 Task: Search one way flight ticket for 3 adults, 3 children in business from Redding: Redding Municipal Airport to Riverton: Central Wyoming Regional Airport (was Riverton Regional) on 5-4-2023. Choice of flights is Southwest. Number of bags: 1 checked bag. Price is upto 94000. Outbound departure time preference is 7:30.
Action: Mouse moved to (343, 258)
Screenshot: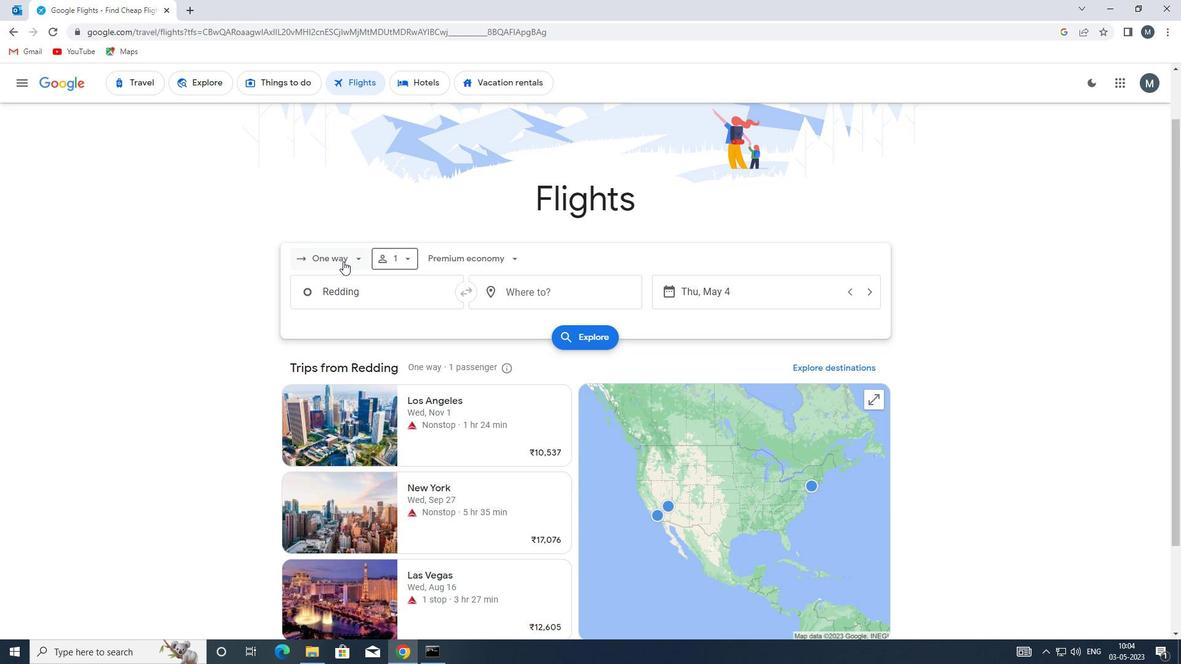 
Action: Mouse pressed left at (343, 258)
Screenshot: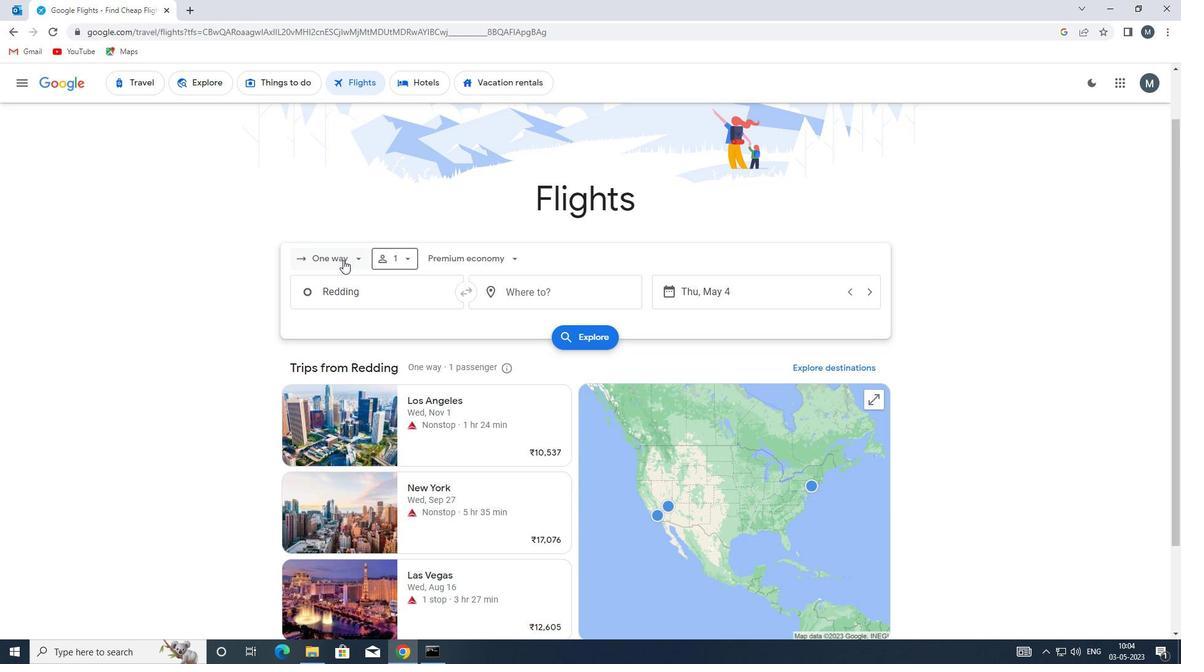 
Action: Mouse moved to (356, 318)
Screenshot: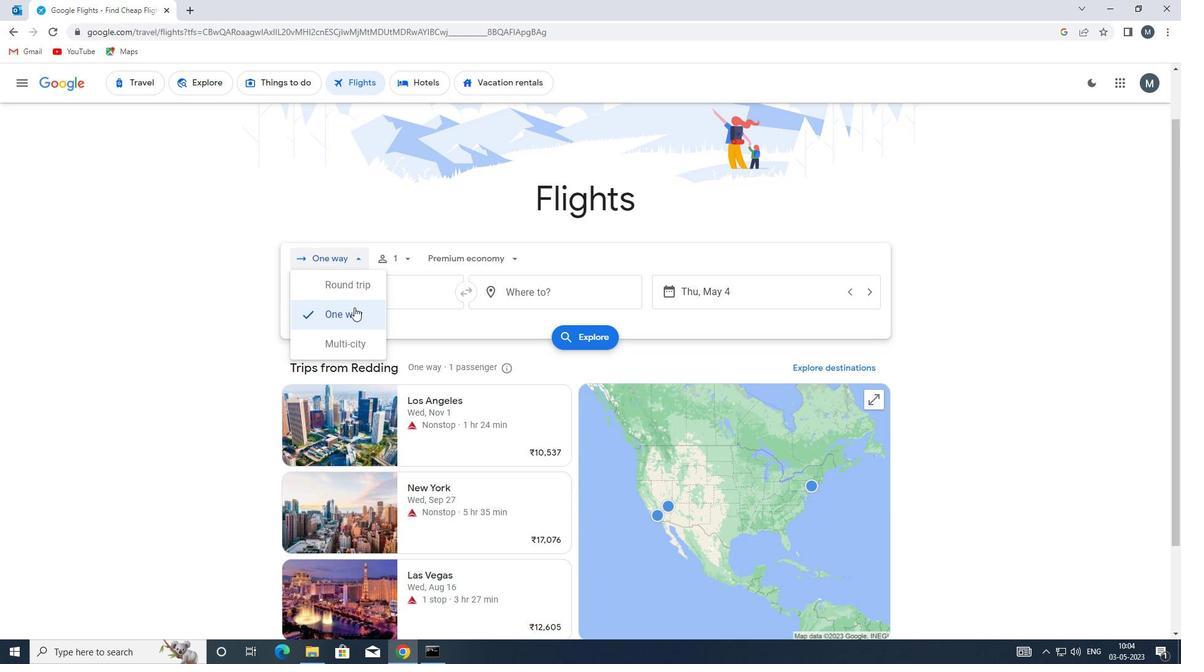 
Action: Mouse pressed left at (356, 318)
Screenshot: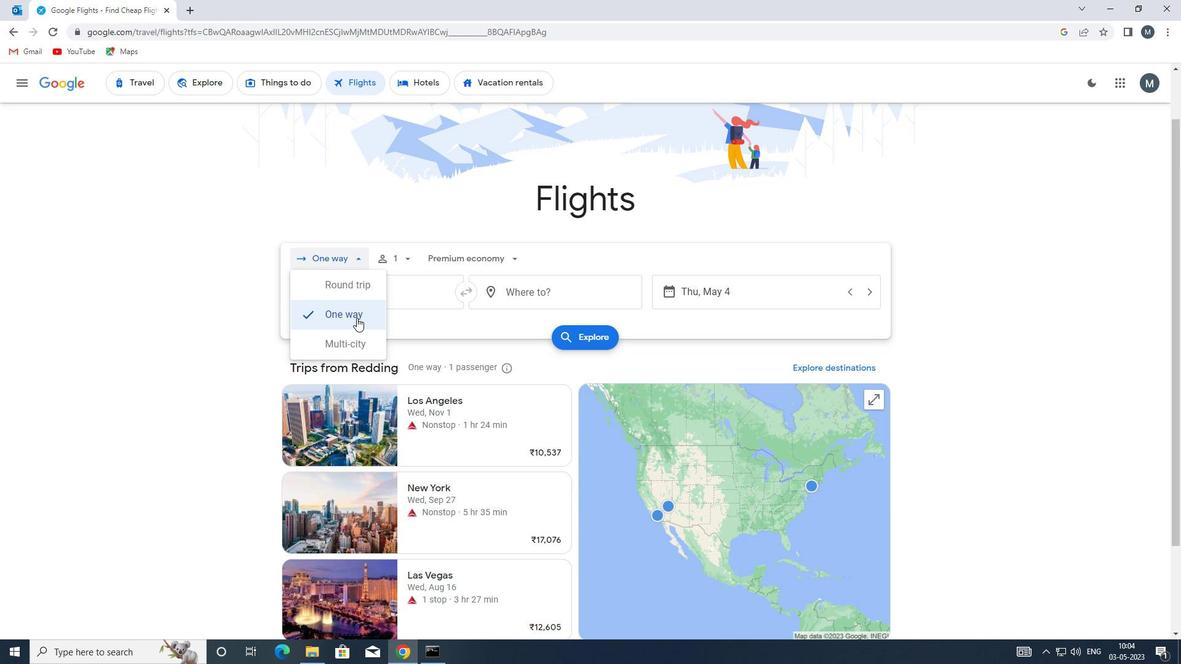
Action: Mouse moved to (414, 254)
Screenshot: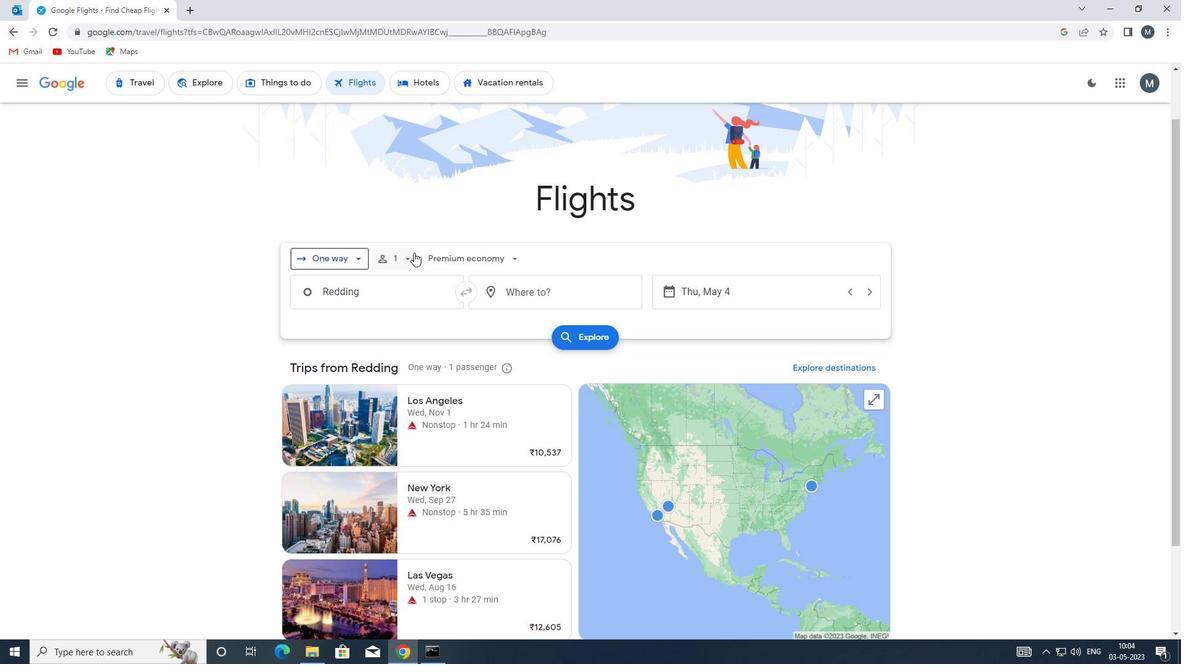 
Action: Mouse pressed left at (414, 254)
Screenshot: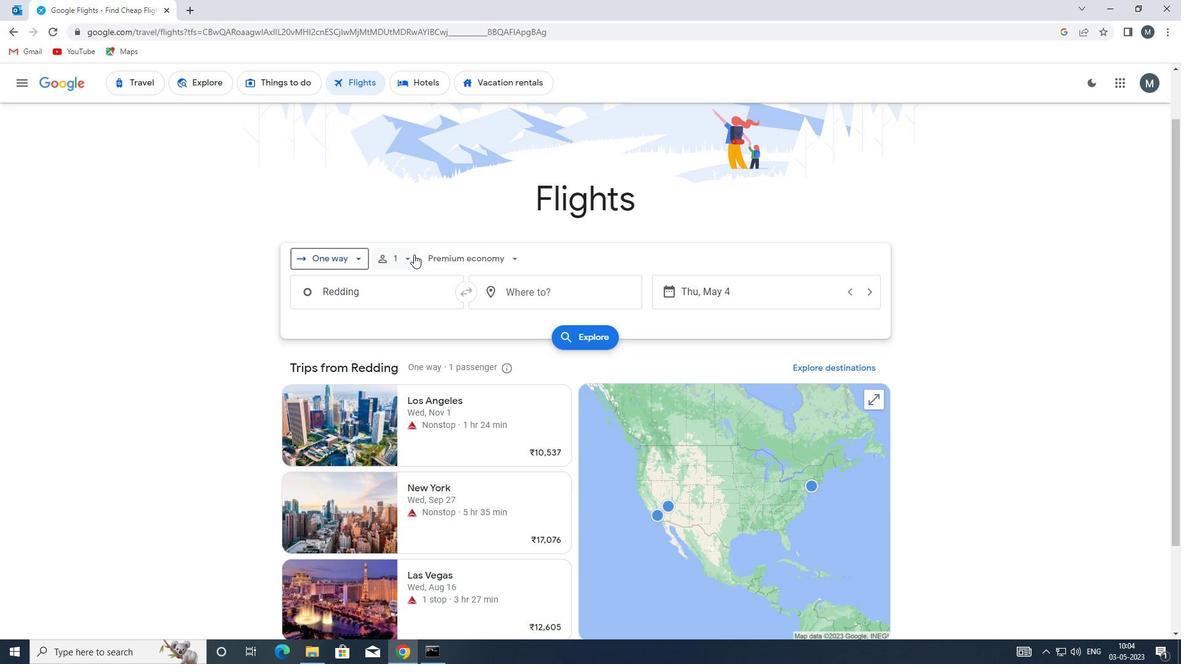 
Action: Mouse moved to (502, 291)
Screenshot: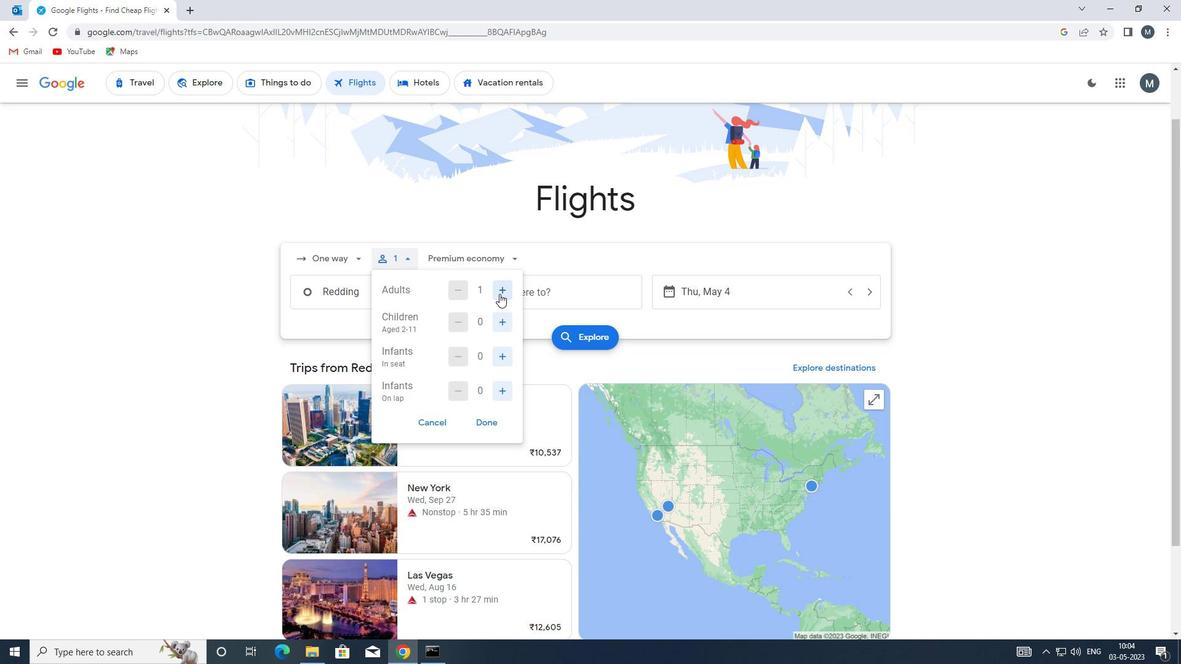 
Action: Mouse pressed left at (502, 291)
Screenshot: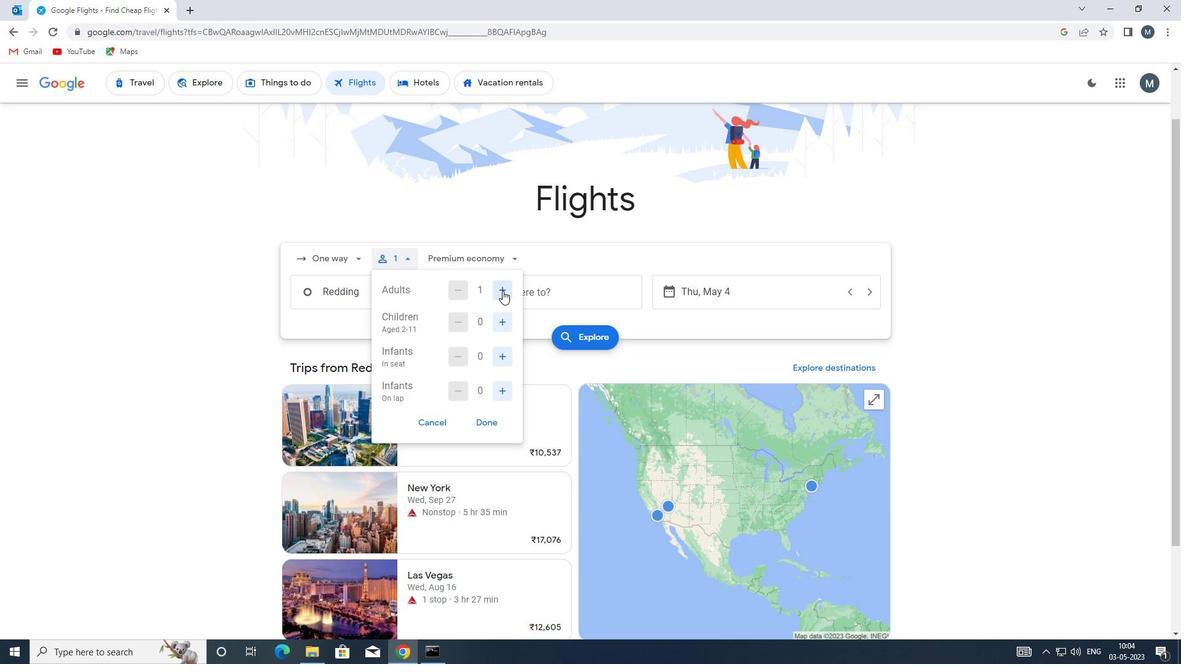 
Action: Mouse pressed left at (502, 291)
Screenshot: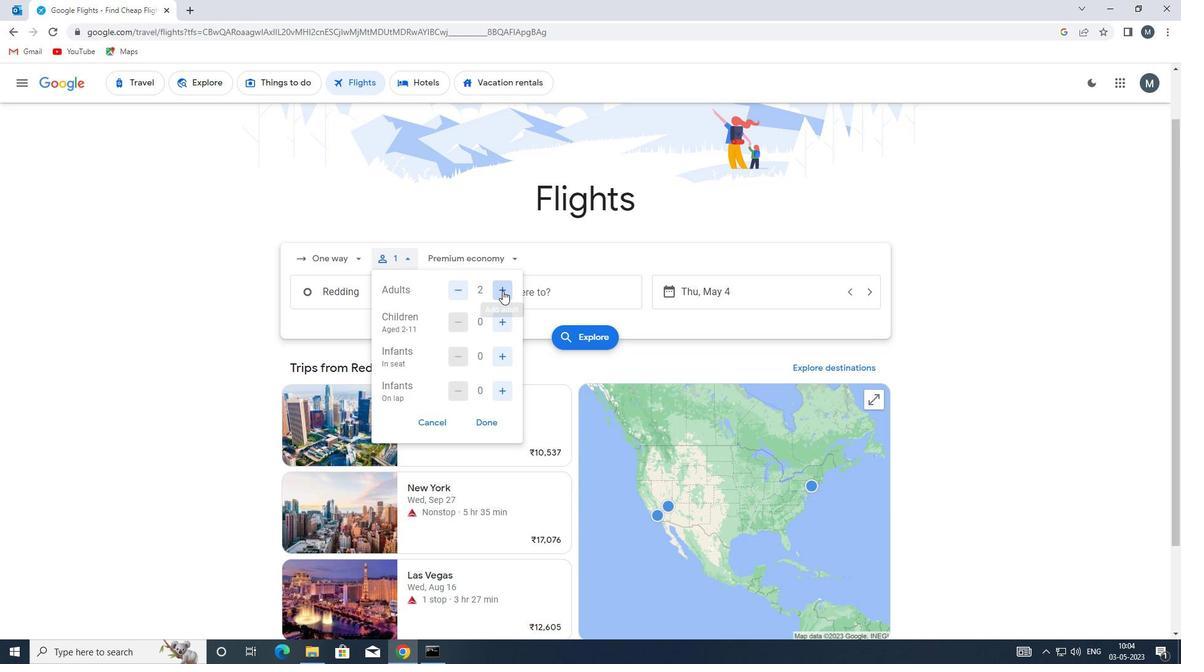 
Action: Mouse moved to (503, 324)
Screenshot: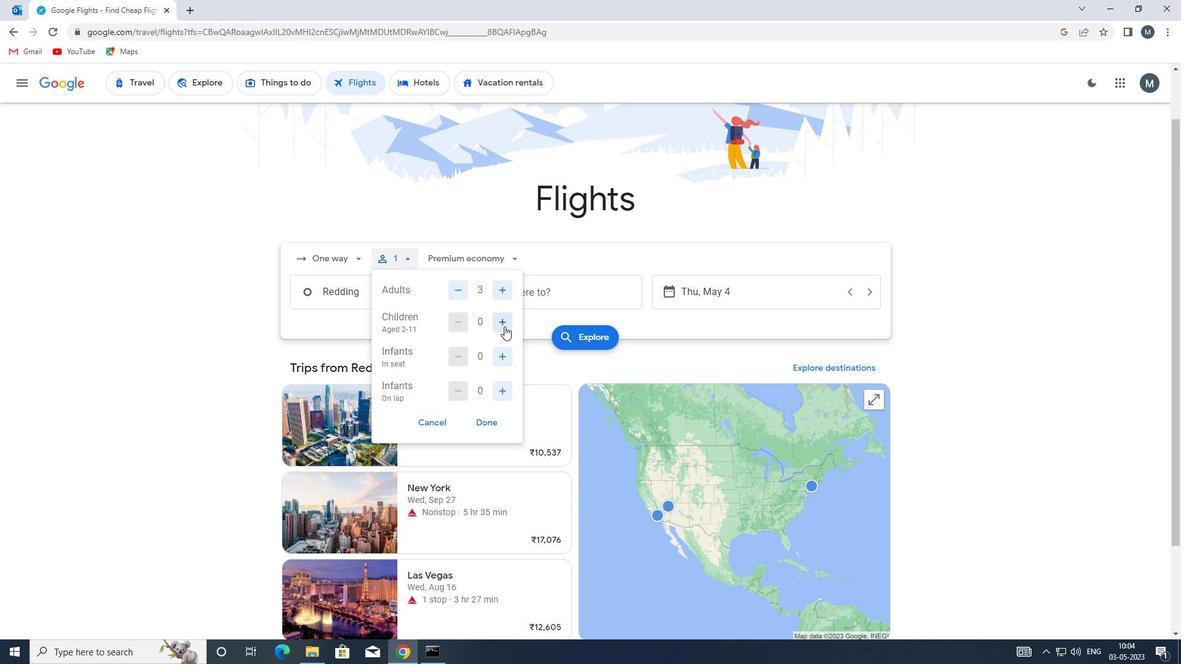 
Action: Mouse pressed left at (503, 324)
Screenshot: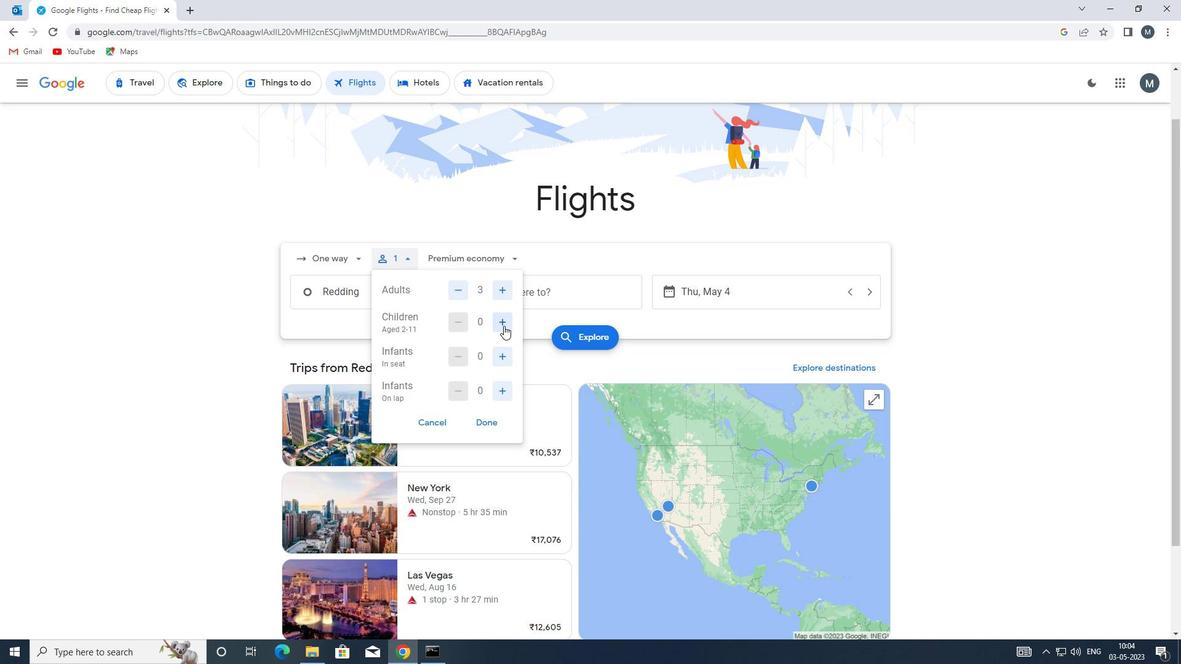 
Action: Mouse pressed left at (503, 324)
Screenshot: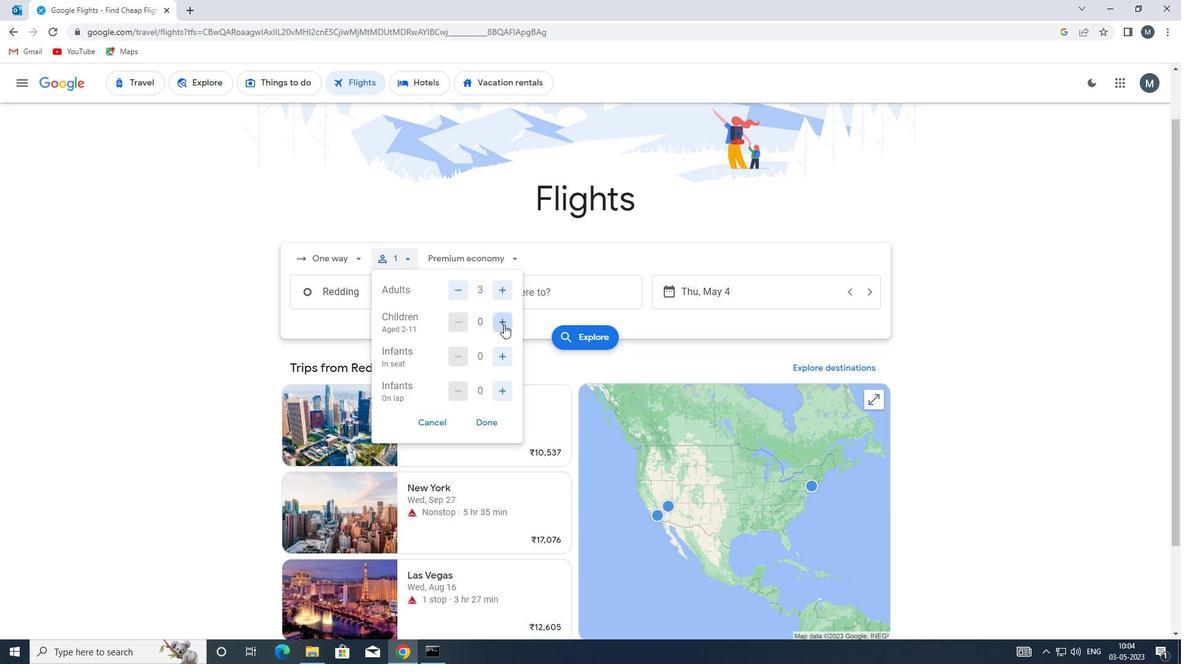 
Action: Mouse pressed left at (503, 324)
Screenshot: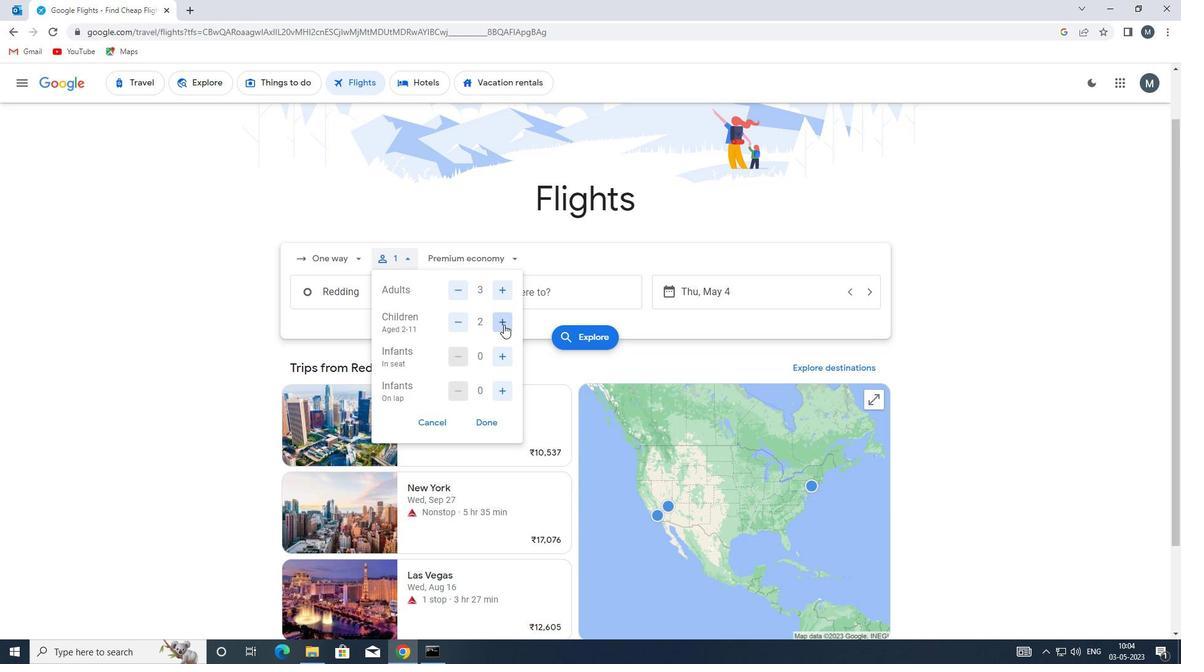 
Action: Mouse moved to (492, 420)
Screenshot: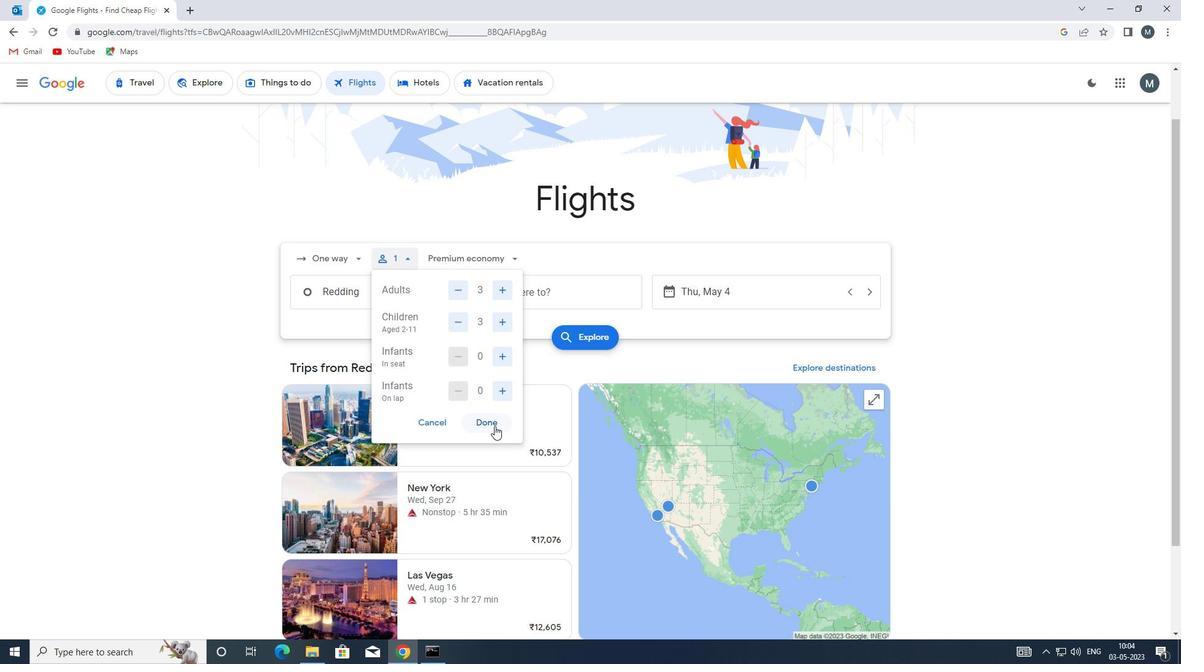 
Action: Mouse pressed left at (492, 420)
Screenshot: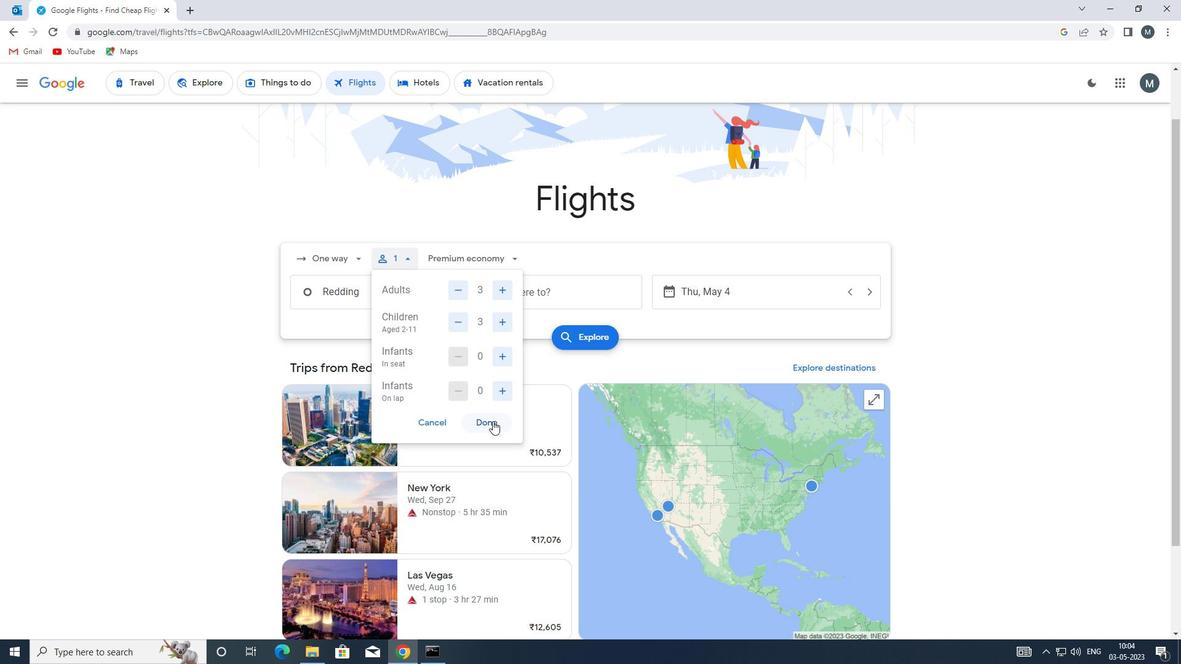 
Action: Mouse moved to (490, 260)
Screenshot: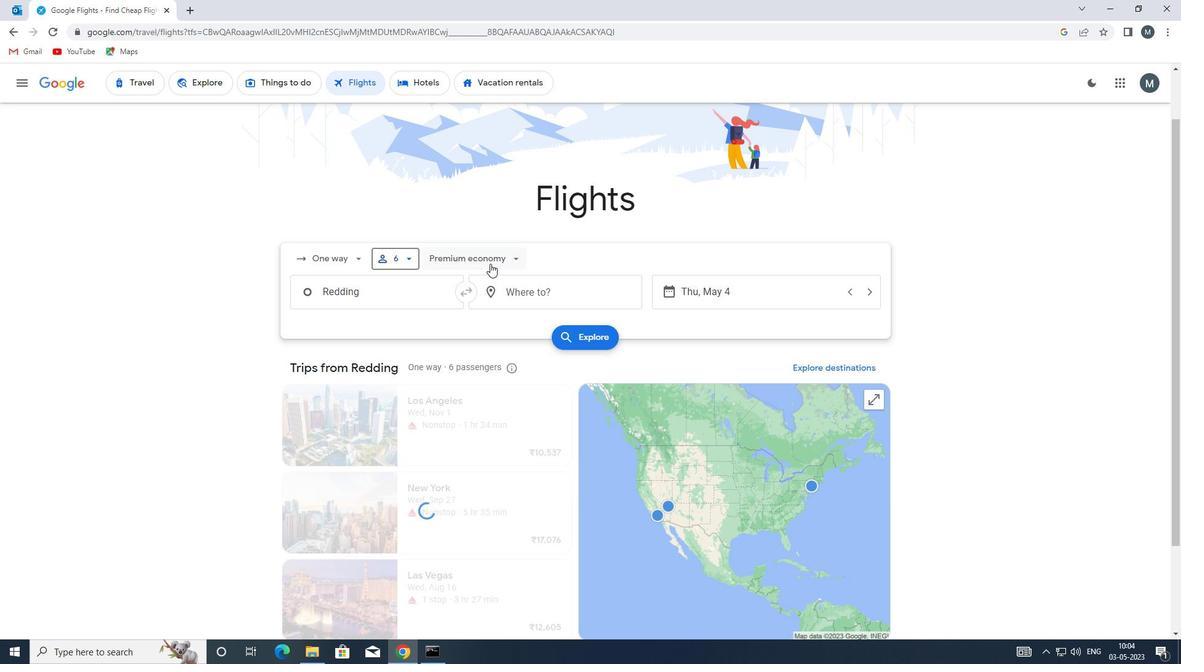 
Action: Mouse pressed left at (490, 260)
Screenshot: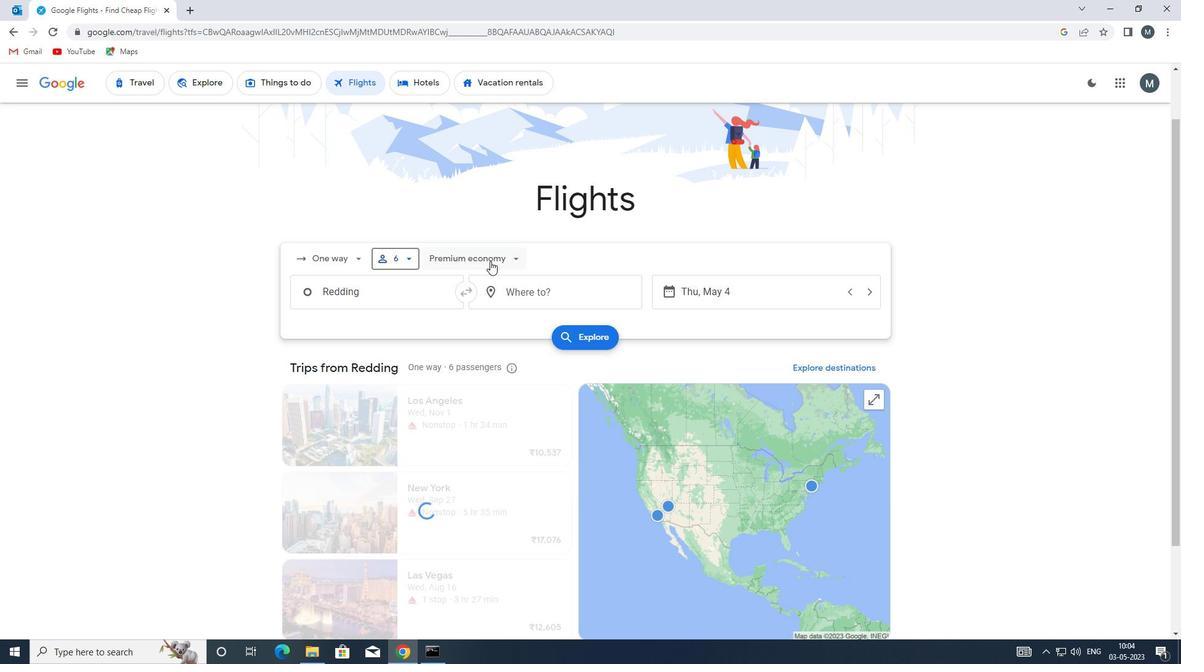 
Action: Mouse moved to (487, 345)
Screenshot: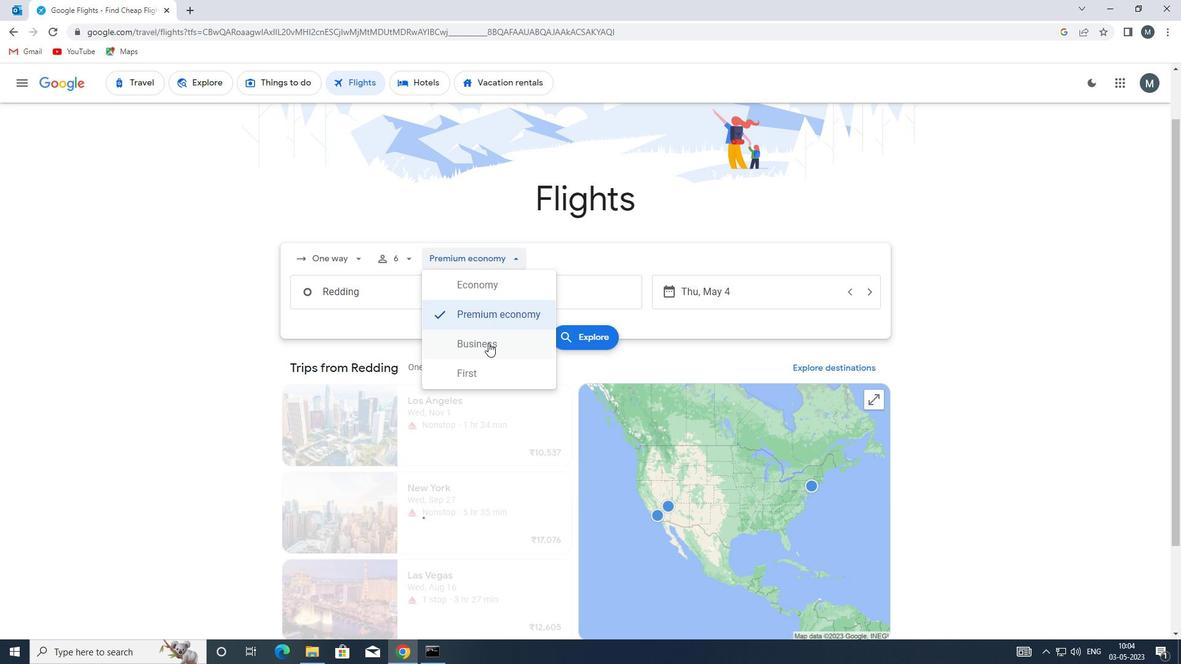 
Action: Mouse pressed left at (487, 345)
Screenshot: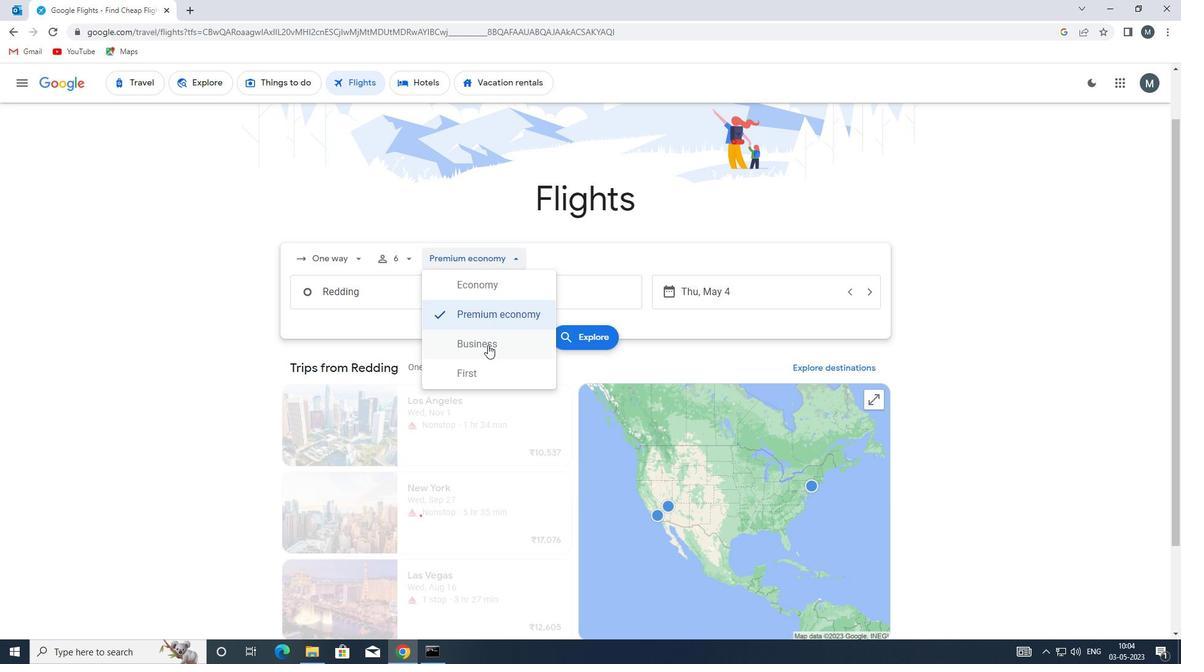 
Action: Mouse moved to (386, 290)
Screenshot: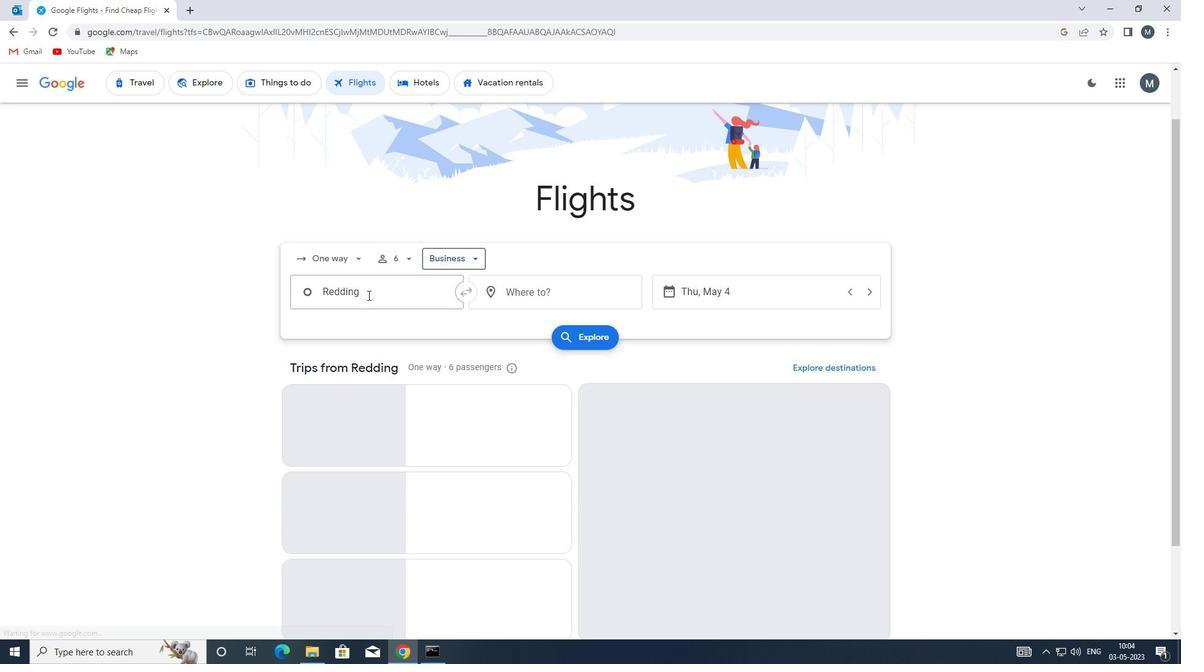 
Action: Mouse pressed left at (386, 290)
Screenshot: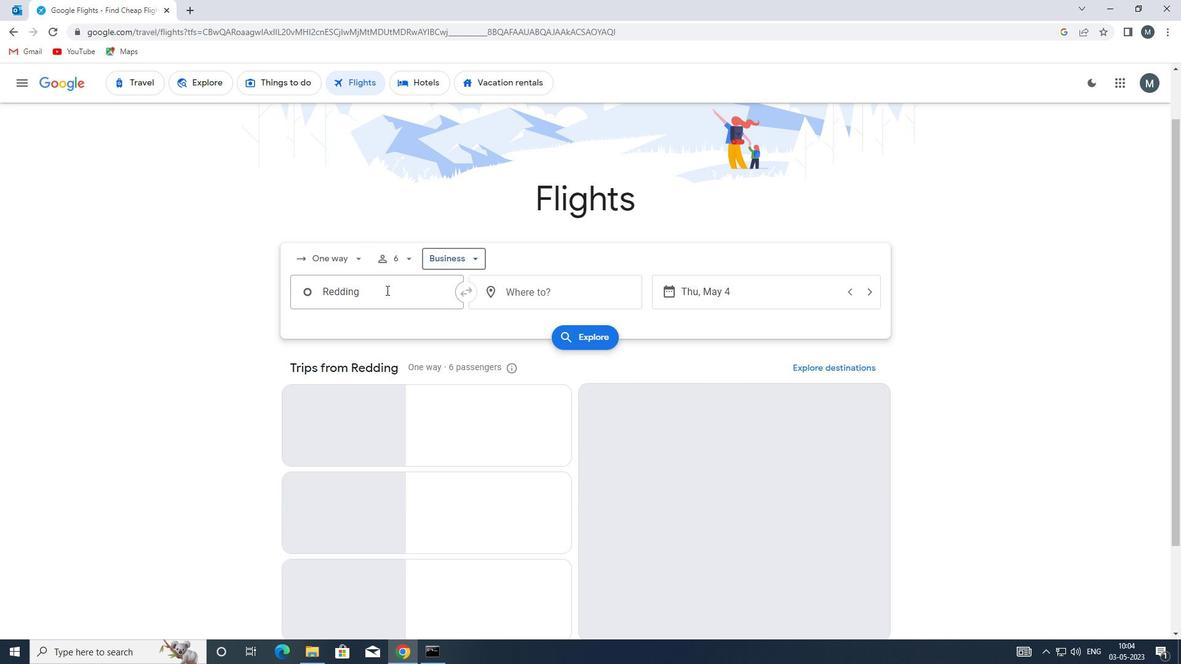 
Action: Key pressed <Key.enter>
Screenshot: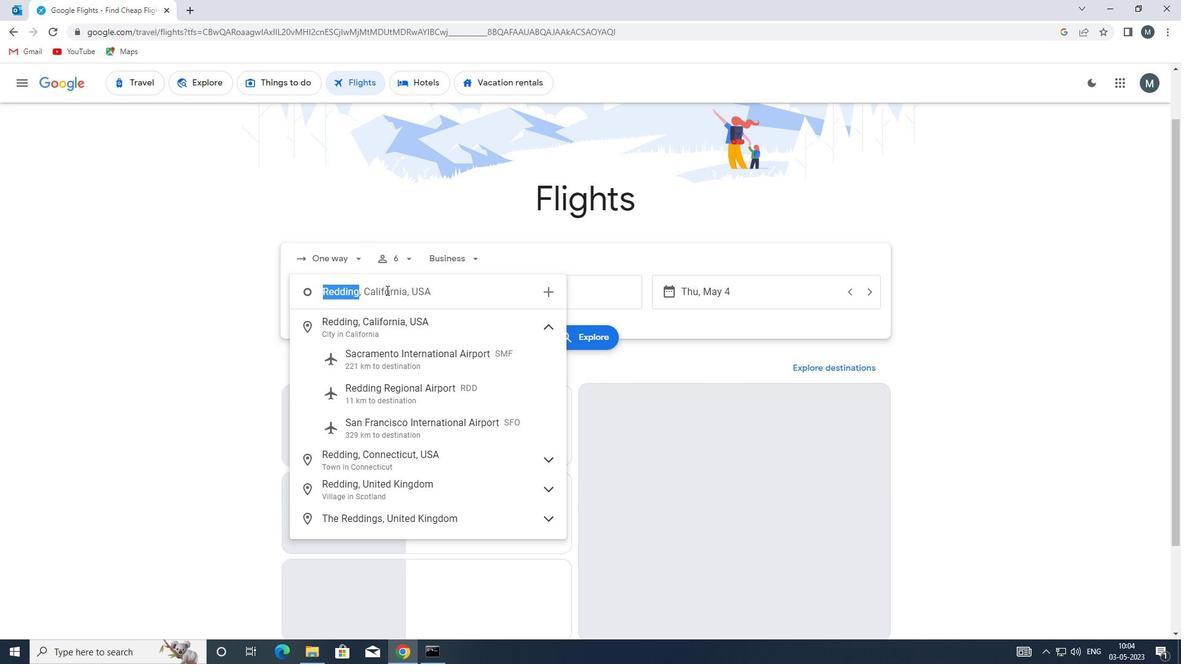 
Action: Mouse moved to (506, 296)
Screenshot: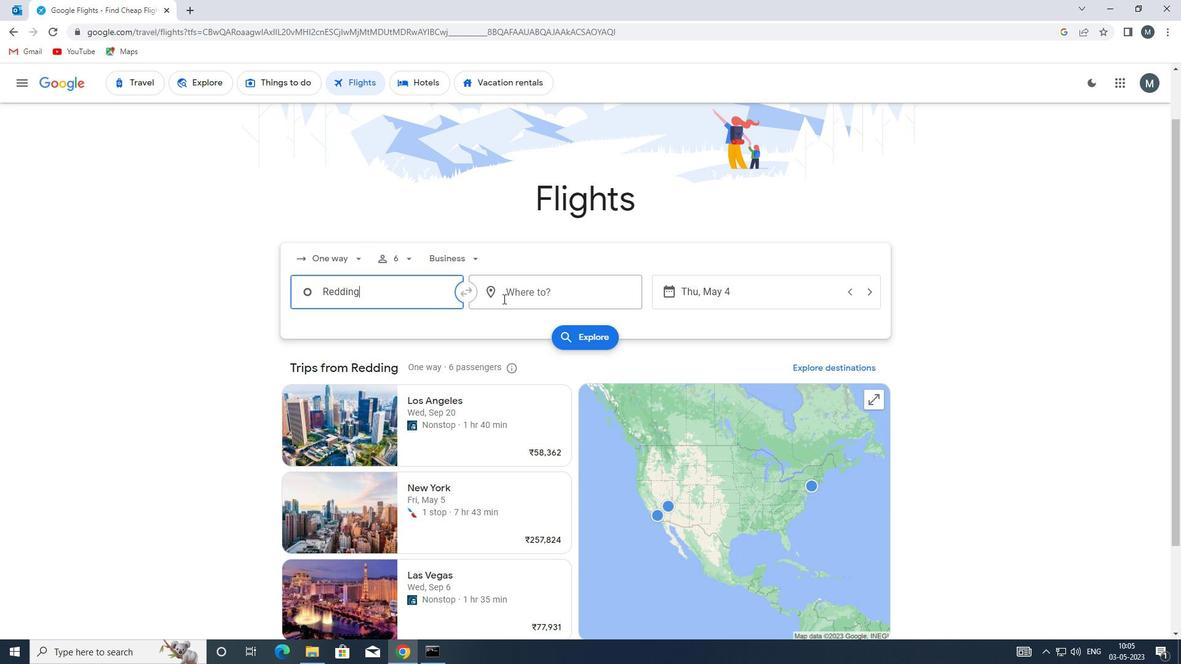 
Action: Mouse pressed left at (506, 296)
Screenshot: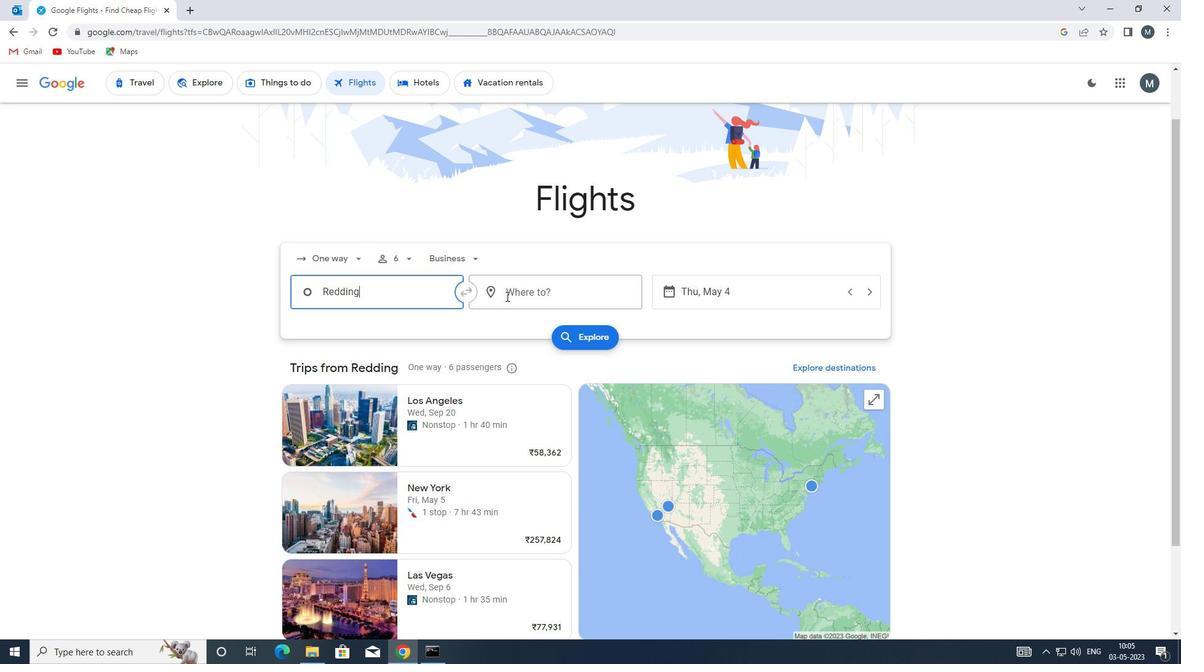 
Action: Key pressed riw
Screenshot: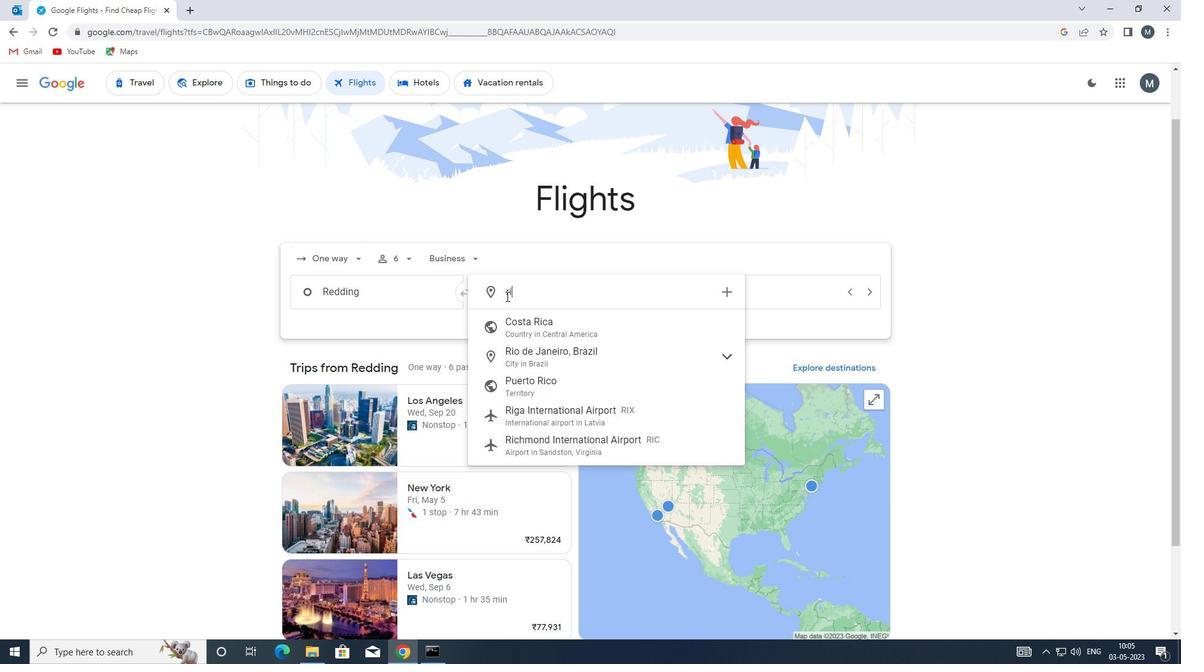 
Action: Mouse moved to (546, 327)
Screenshot: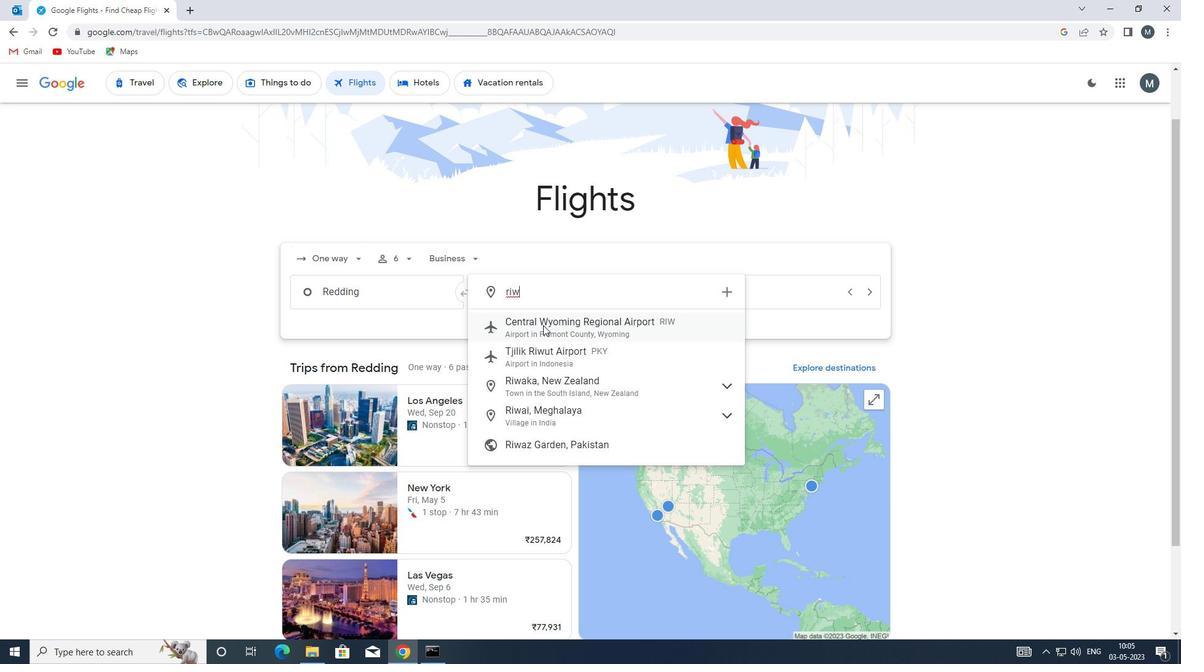 
Action: Mouse pressed left at (546, 327)
Screenshot: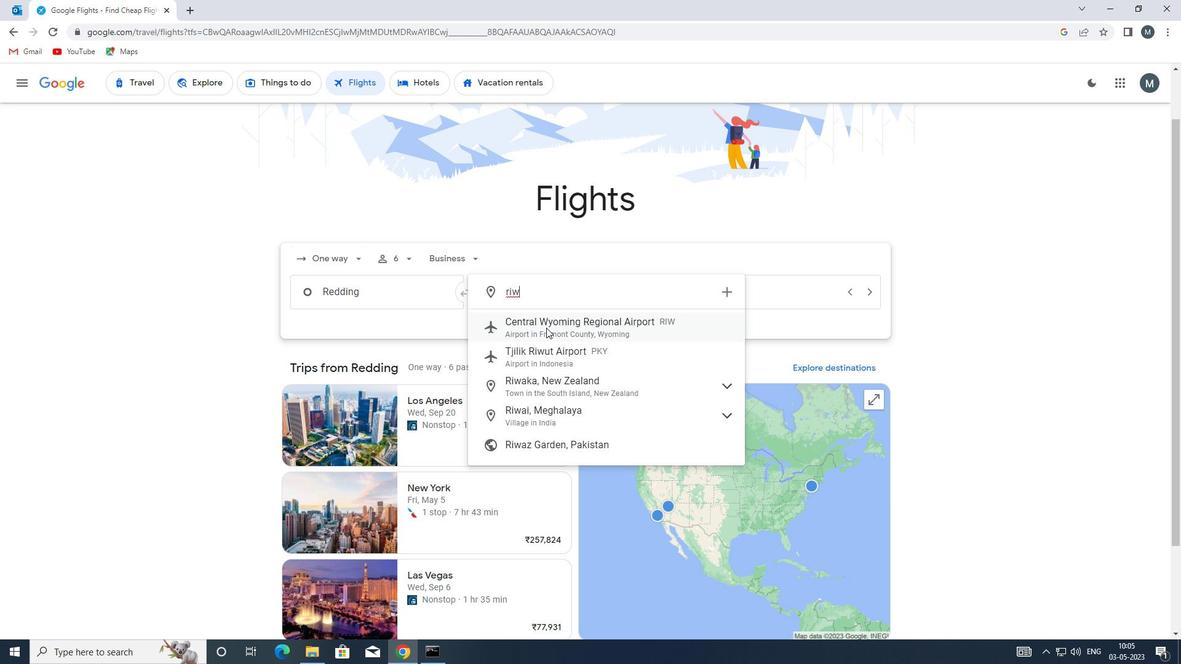 
Action: Mouse moved to (676, 290)
Screenshot: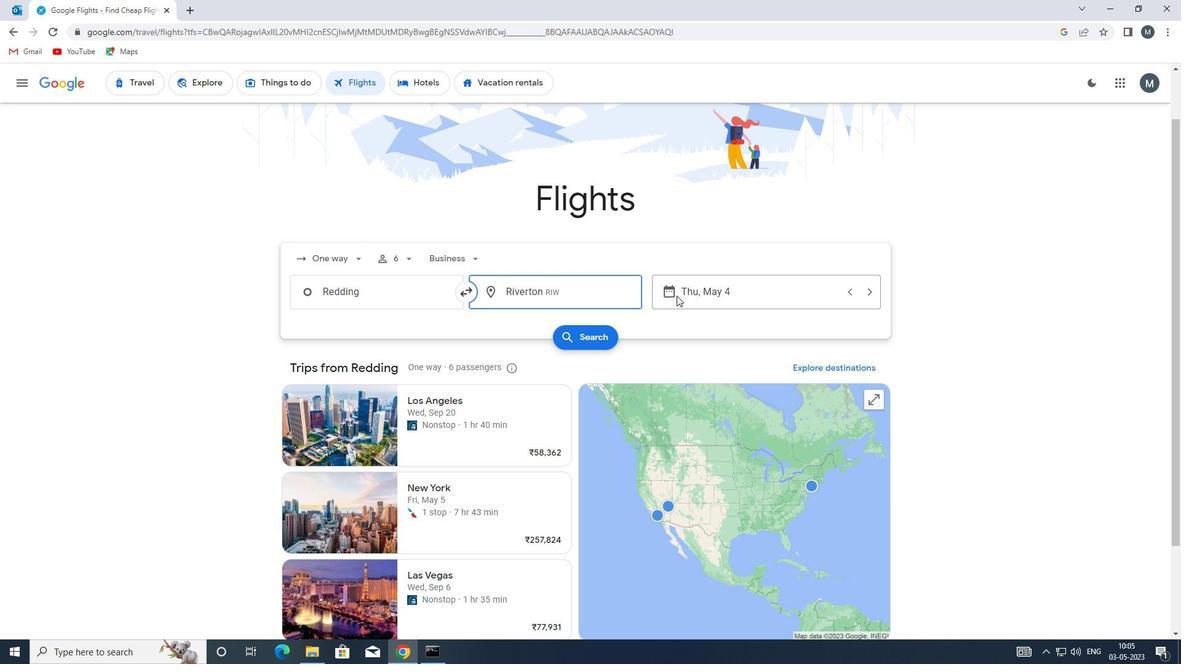 
Action: Mouse pressed left at (676, 290)
Screenshot: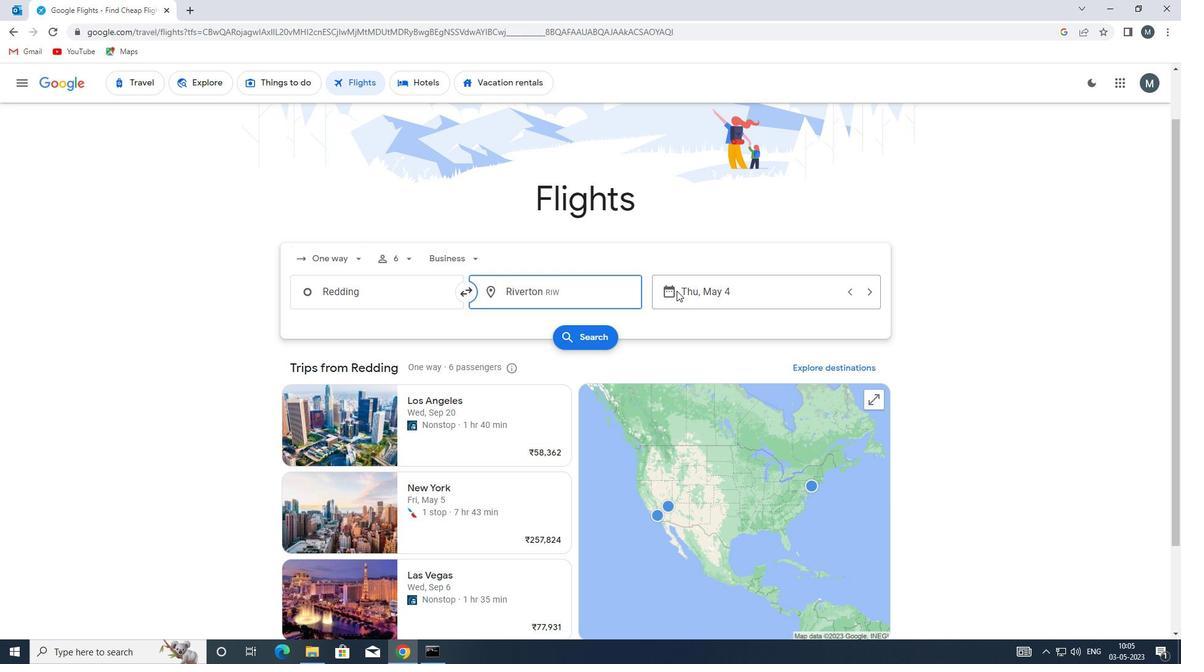 
Action: Mouse moved to (558, 392)
Screenshot: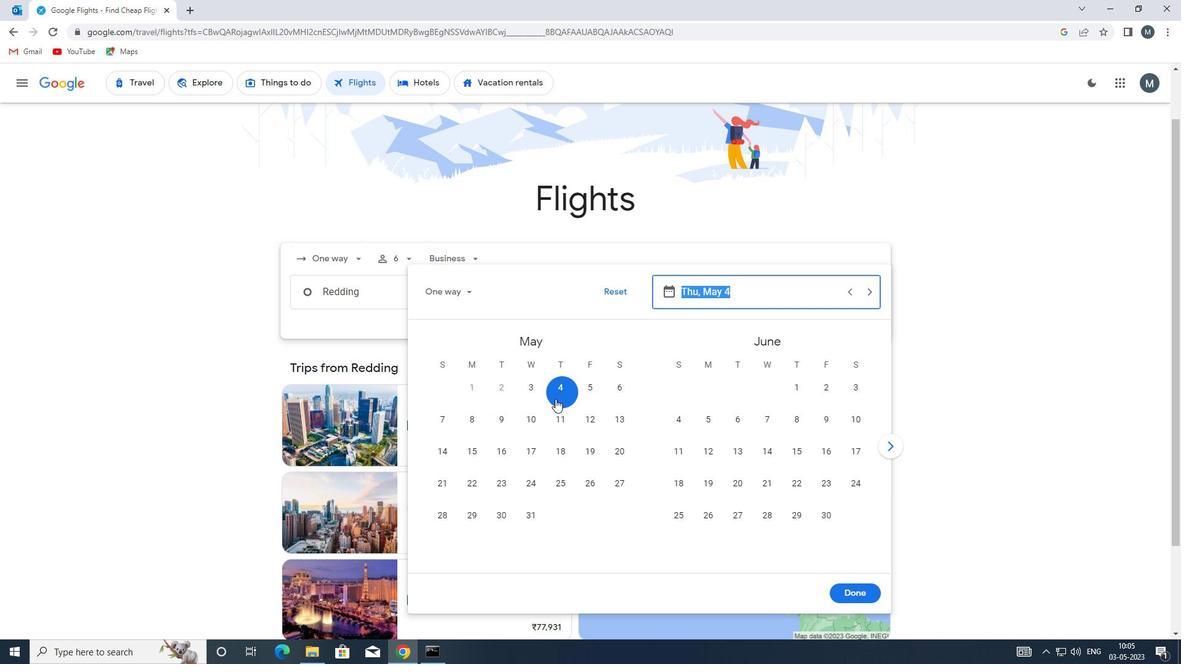 
Action: Mouse pressed left at (558, 392)
Screenshot: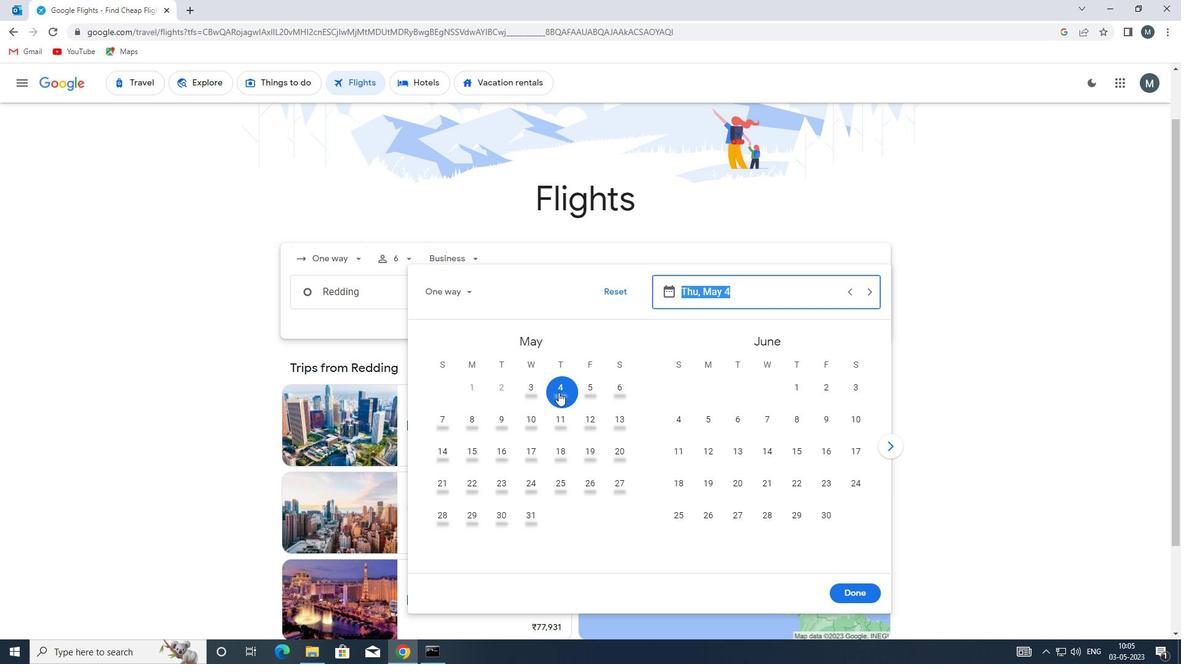 
Action: Mouse moved to (846, 586)
Screenshot: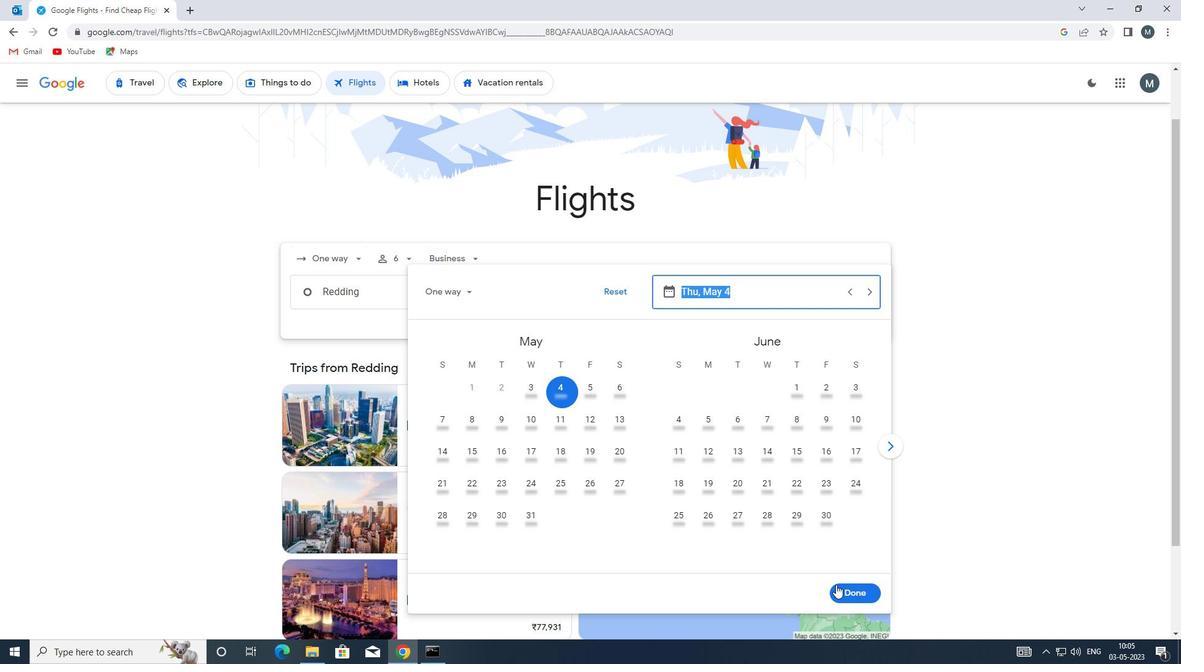 
Action: Mouse pressed left at (846, 586)
Screenshot: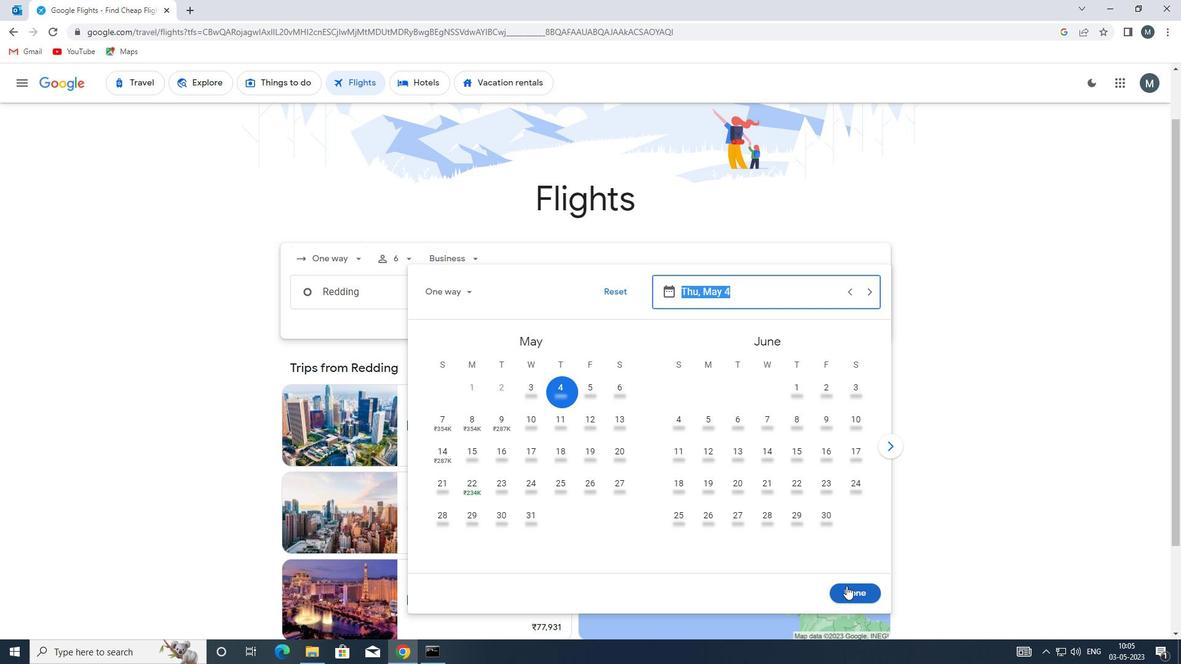 
Action: Mouse moved to (572, 339)
Screenshot: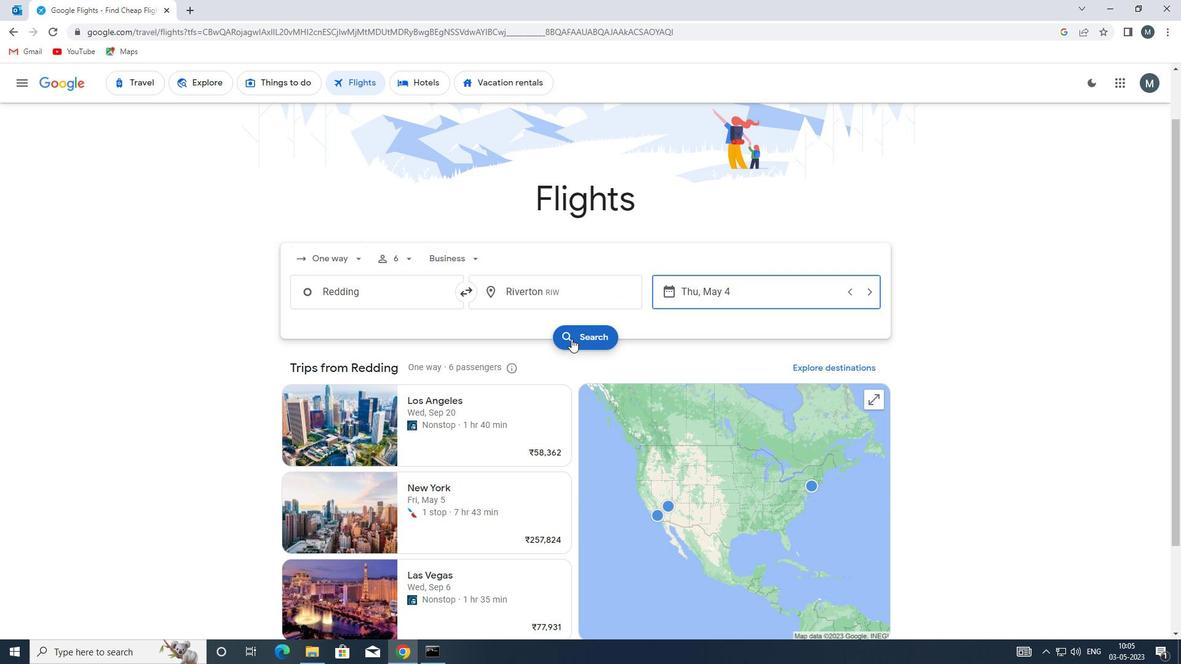 
Action: Mouse pressed left at (572, 339)
Screenshot: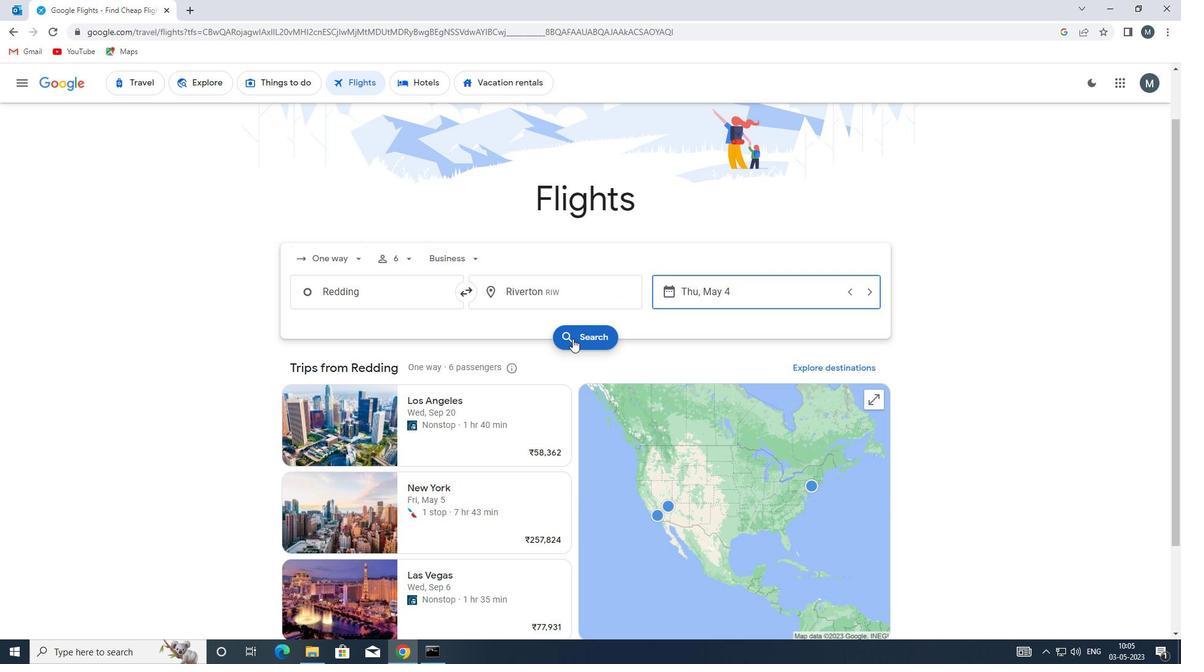 
Action: Mouse moved to (313, 195)
Screenshot: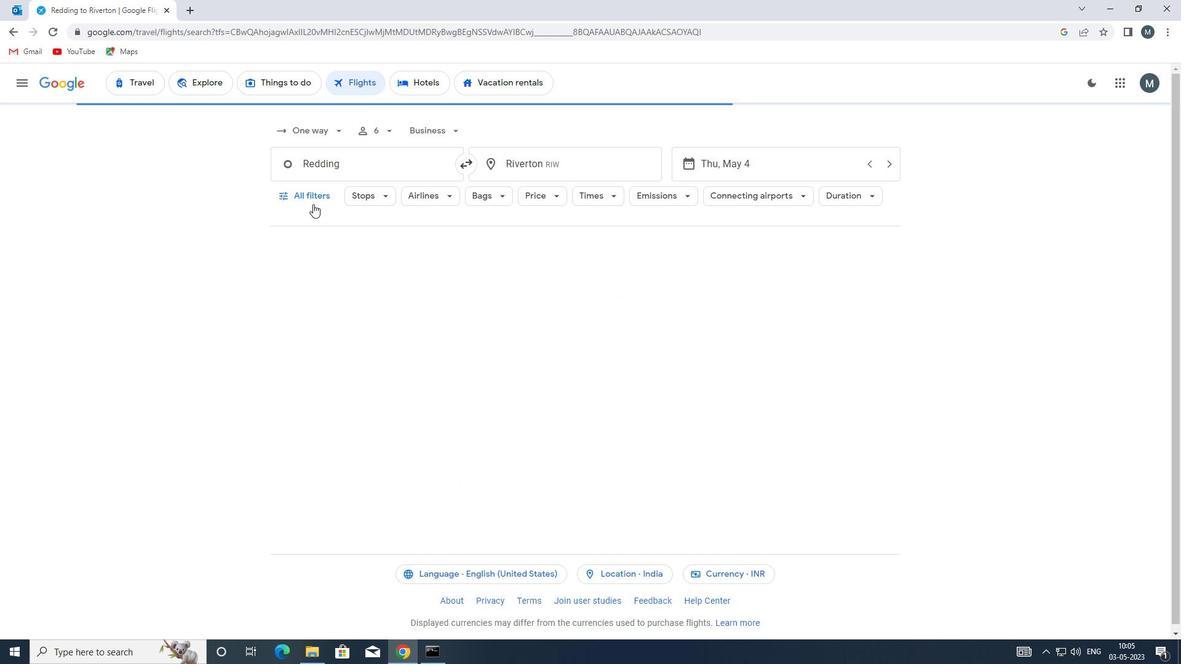 
Action: Mouse pressed left at (313, 195)
Screenshot: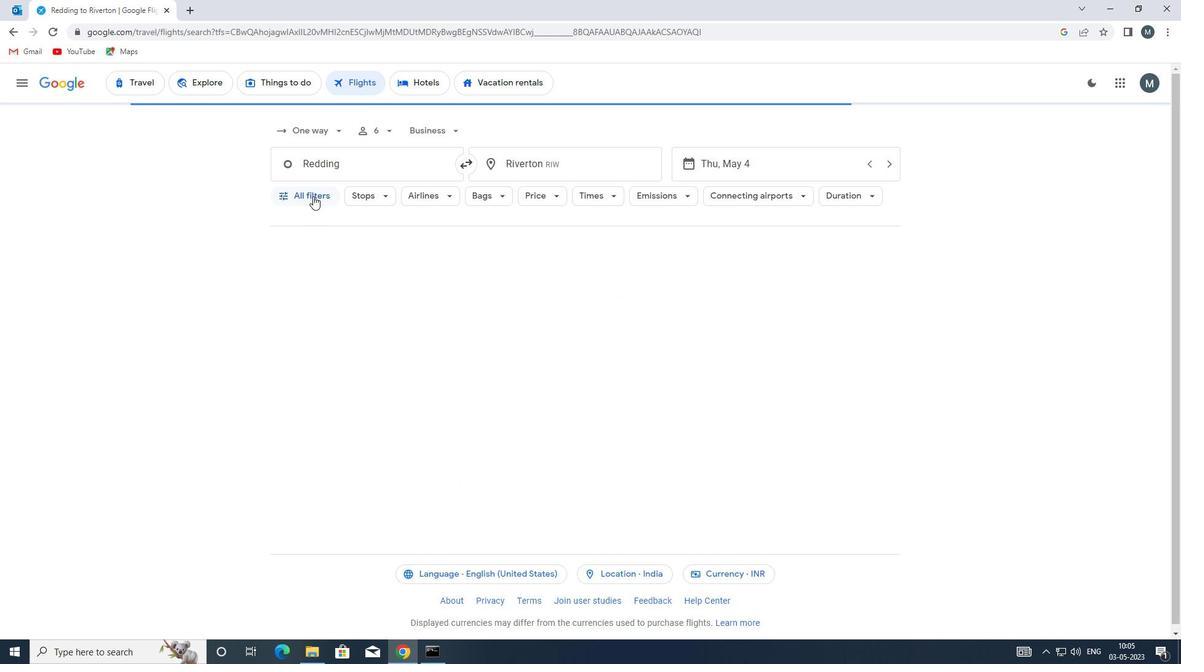 
Action: Mouse moved to (374, 311)
Screenshot: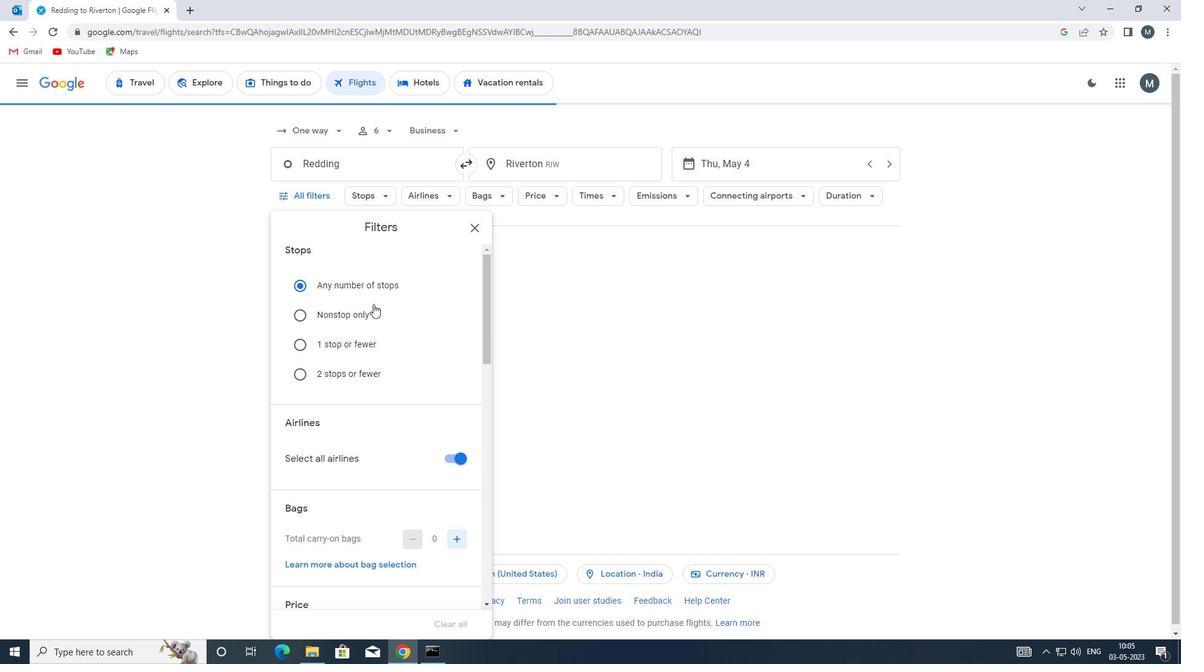 
Action: Mouse scrolled (374, 310) with delta (0, 0)
Screenshot: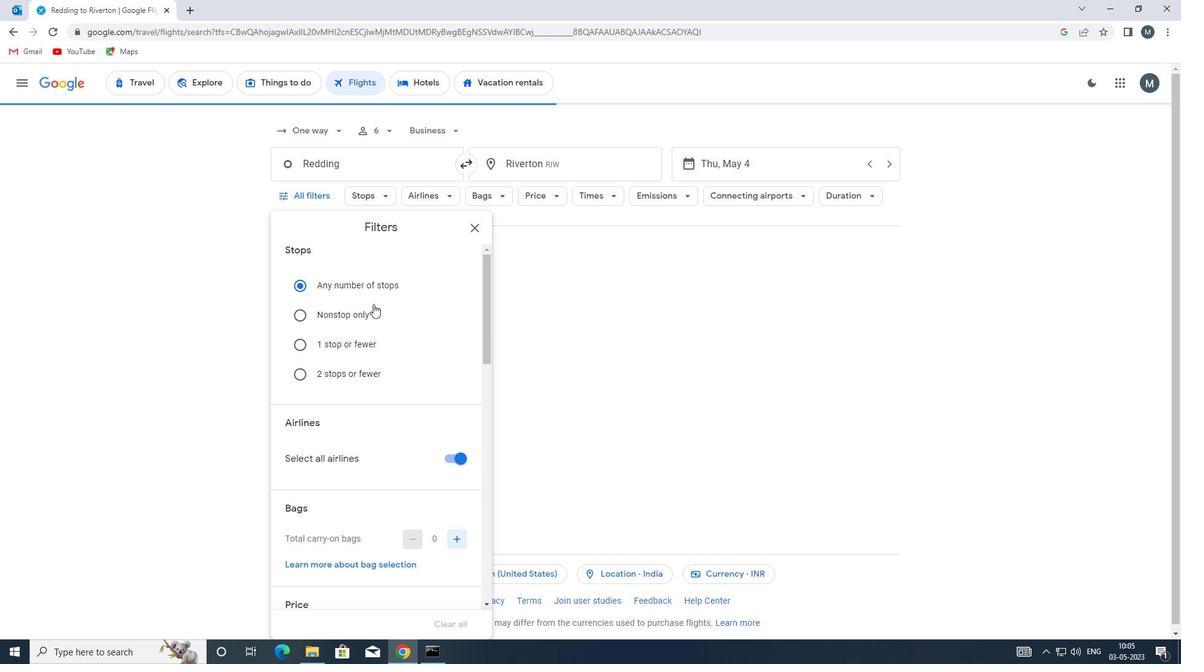 
Action: Mouse moved to (374, 315)
Screenshot: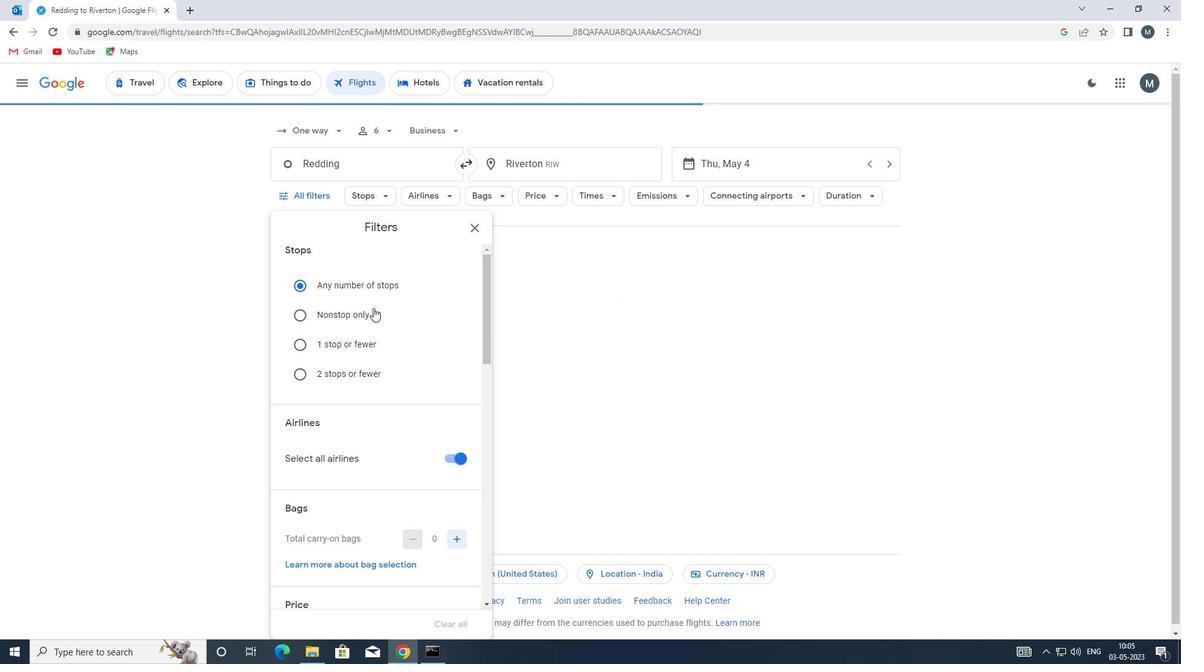 
Action: Mouse scrolled (374, 314) with delta (0, 0)
Screenshot: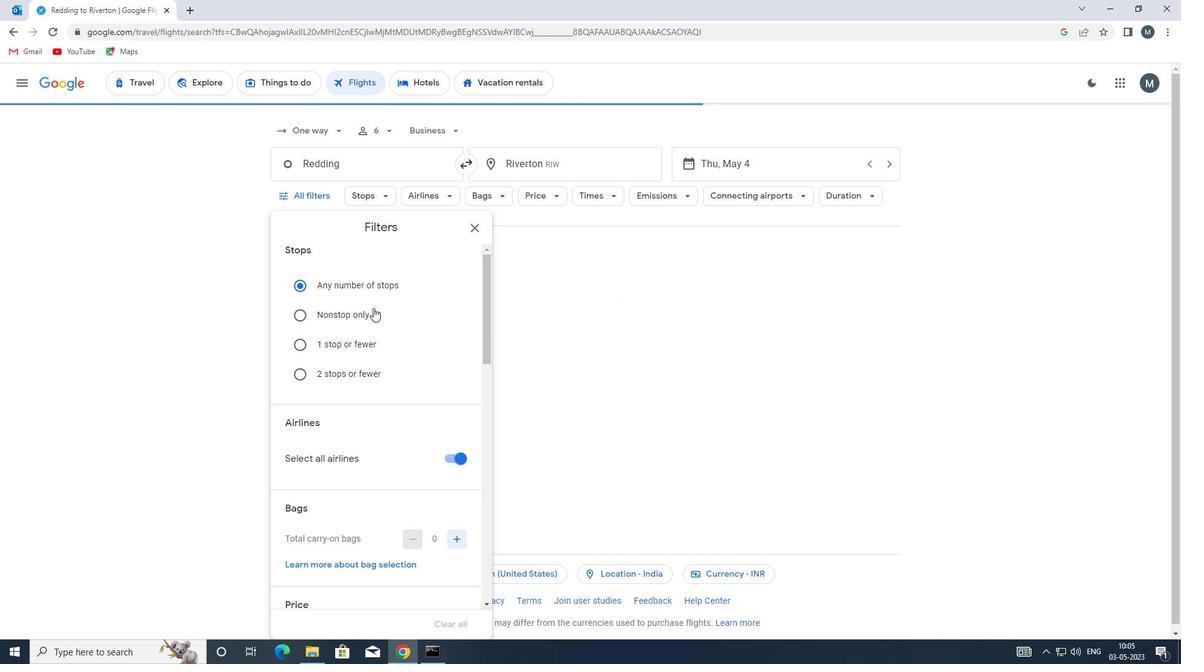 
Action: Mouse moved to (451, 337)
Screenshot: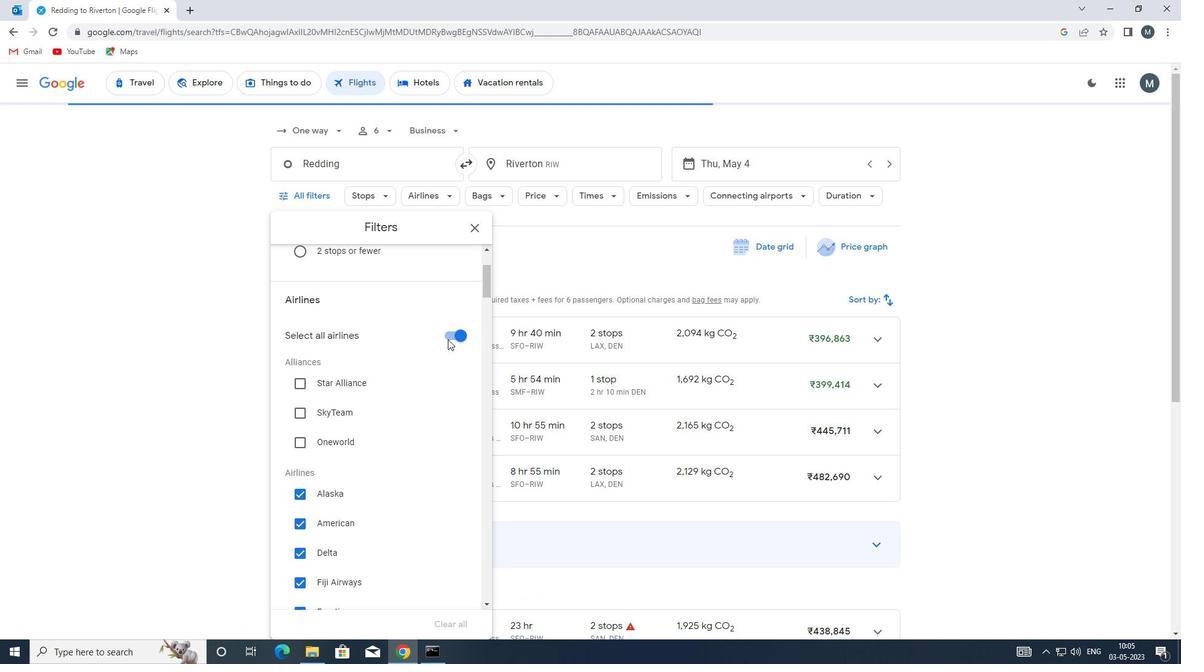 
Action: Mouse pressed left at (451, 337)
Screenshot: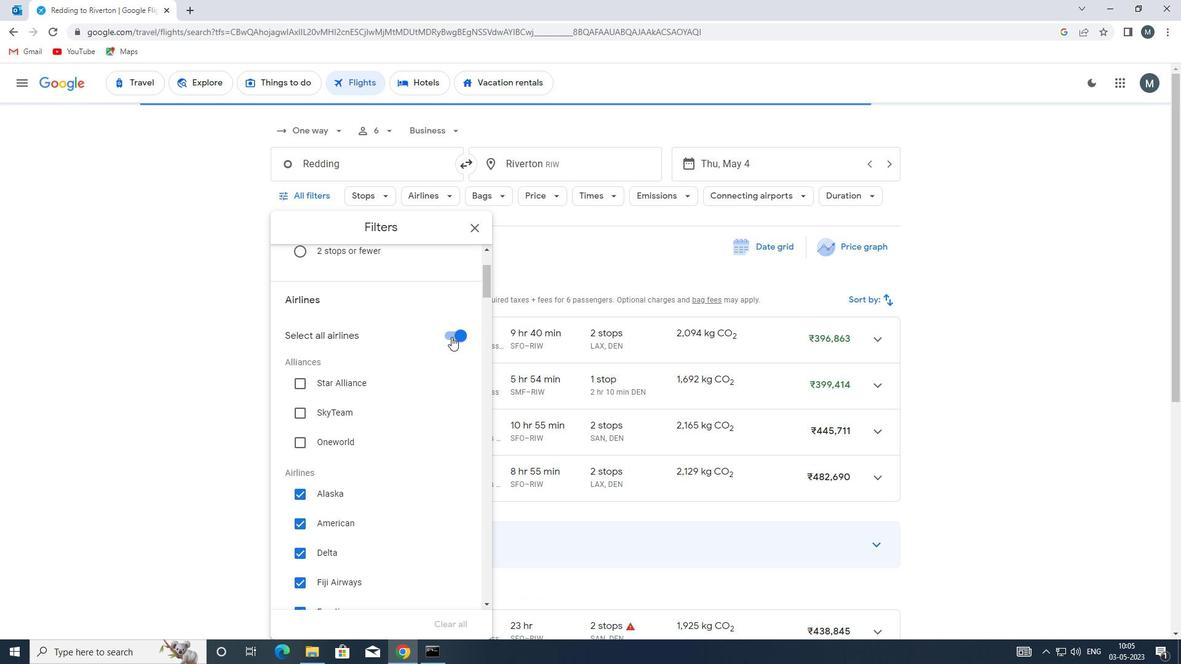 
Action: Mouse moved to (347, 414)
Screenshot: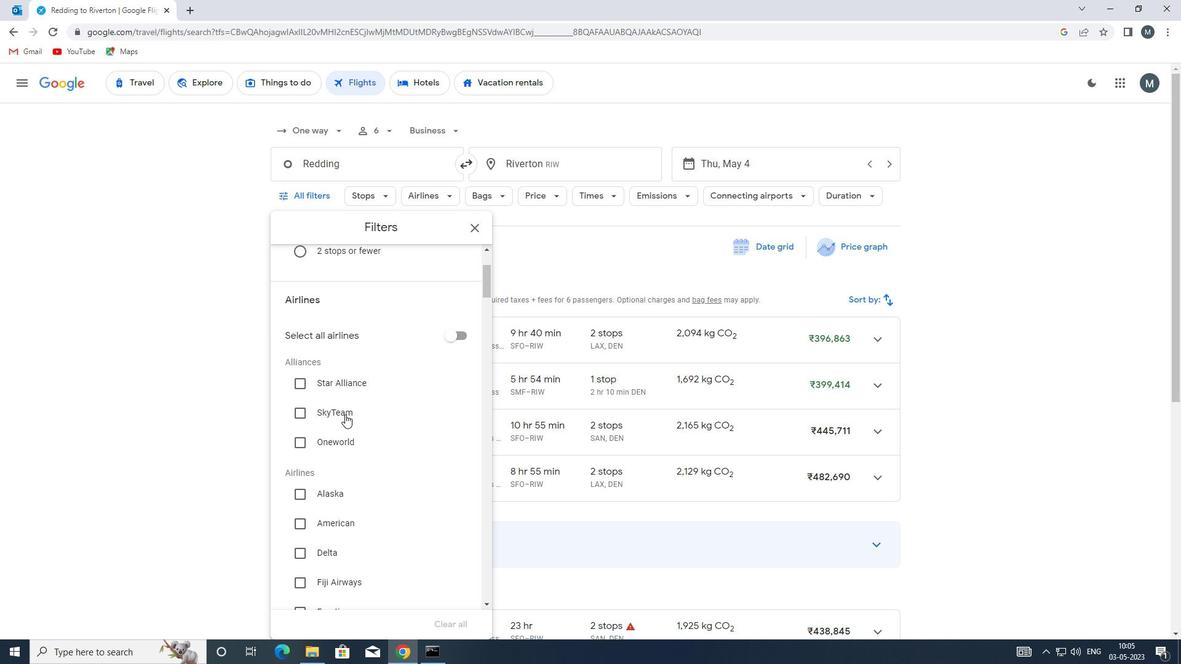 
Action: Mouse scrolled (347, 413) with delta (0, 0)
Screenshot: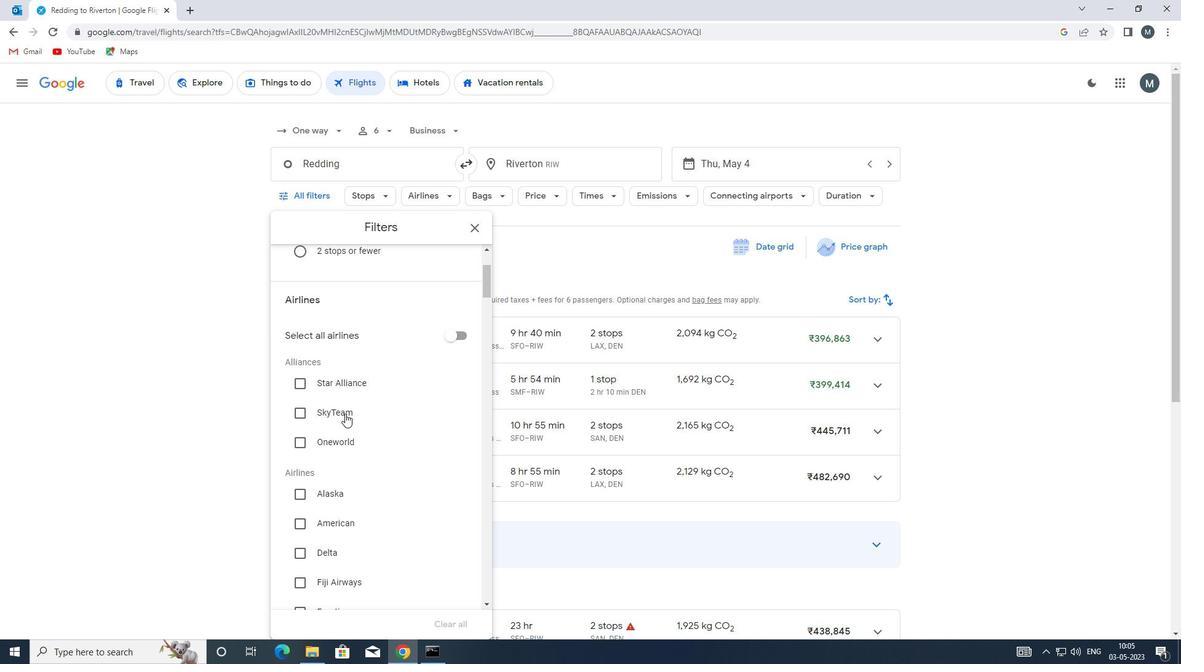 
Action: Mouse scrolled (347, 413) with delta (0, 0)
Screenshot: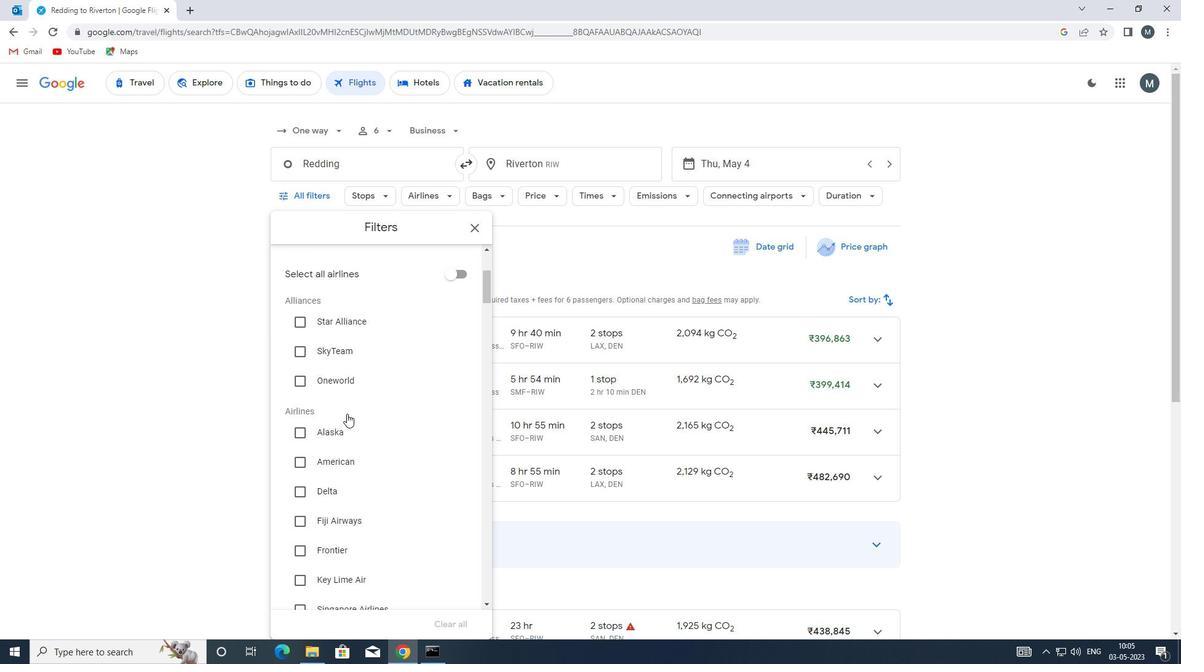 
Action: Mouse moved to (345, 411)
Screenshot: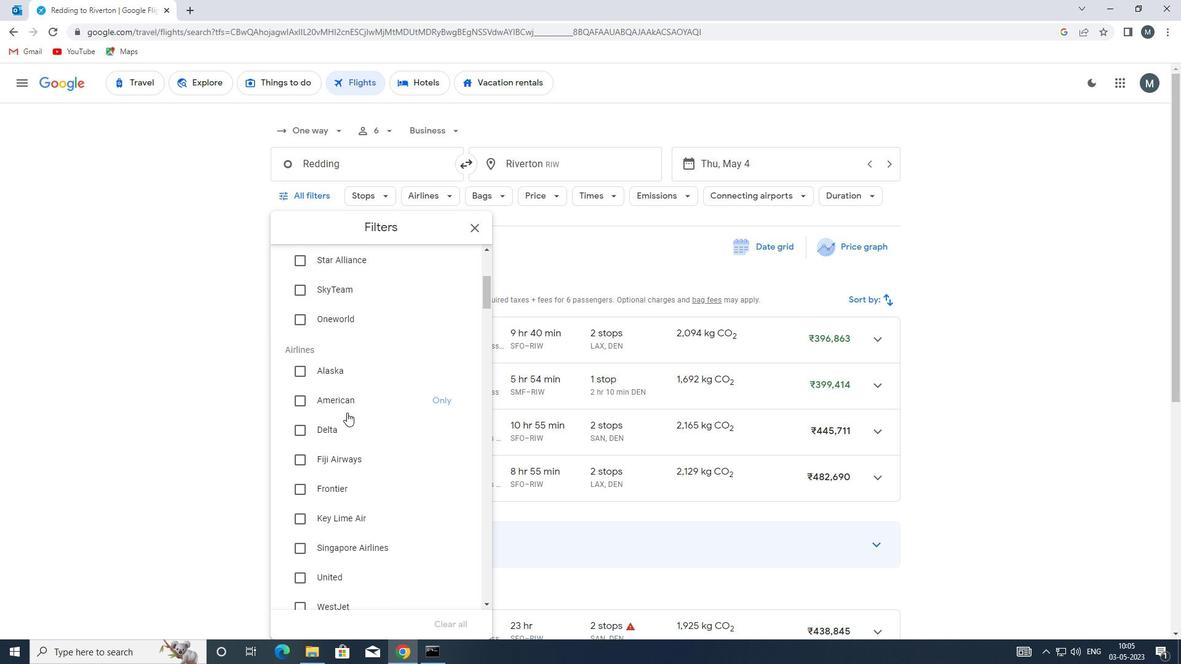 
Action: Mouse scrolled (345, 411) with delta (0, 0)
Screenshot: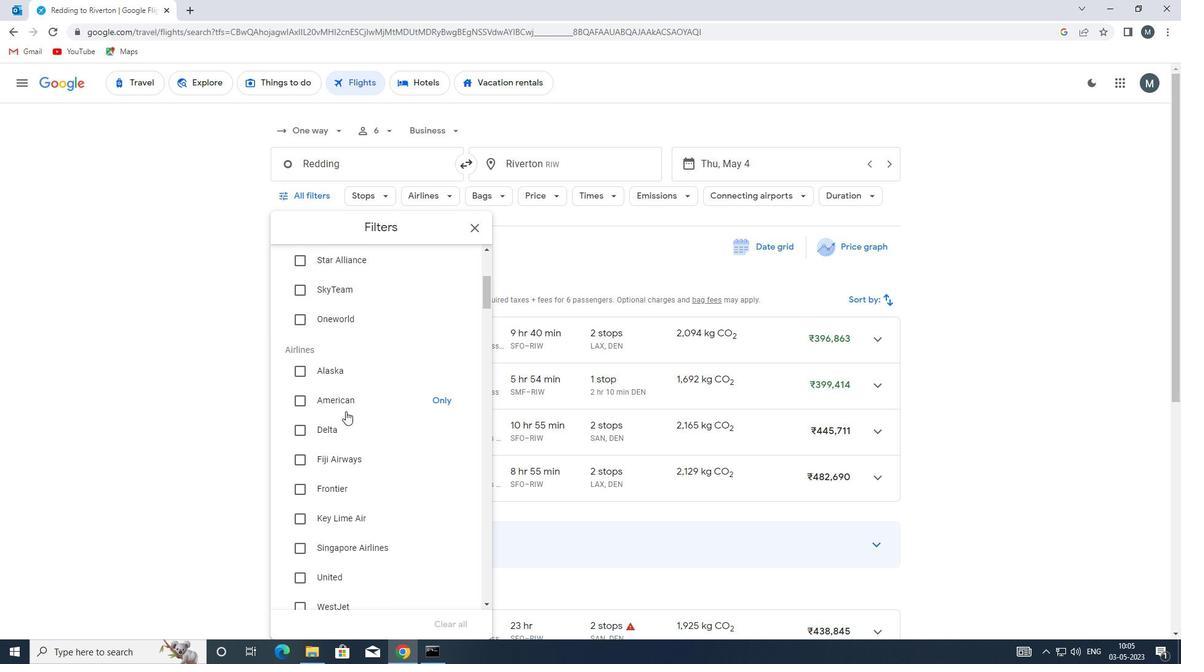 
Action: Mouse scrolled (345, 411) with delta (0, 0)
Screenshot: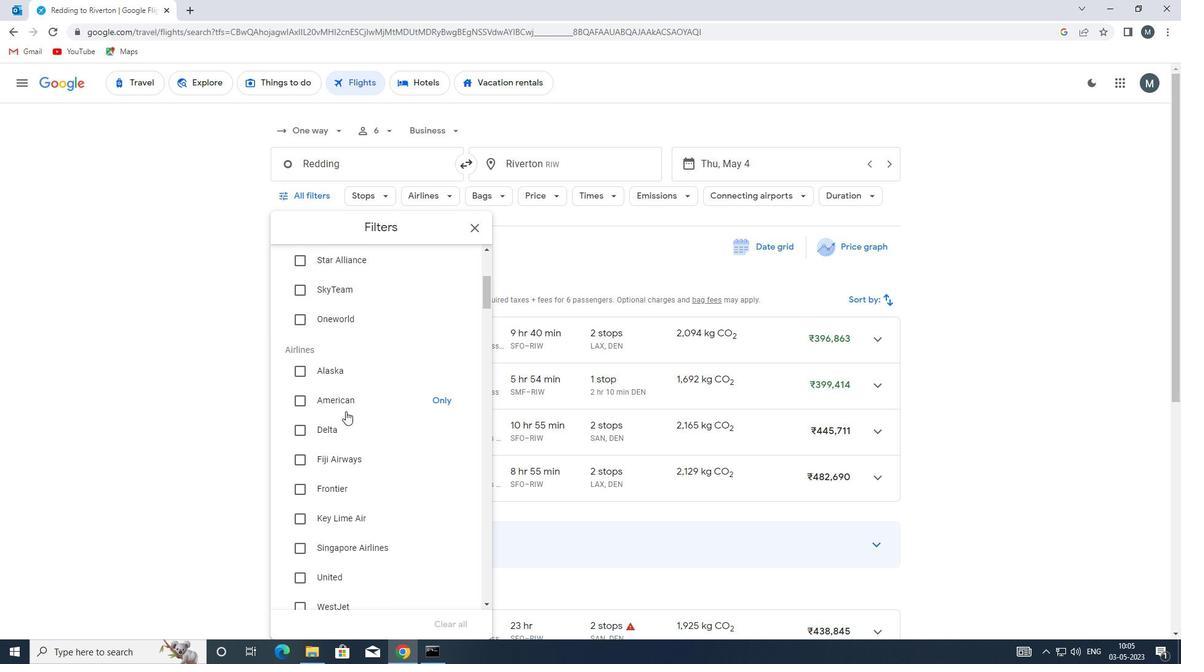 
Action: Mouse moved to (355, 411)
Screenshot: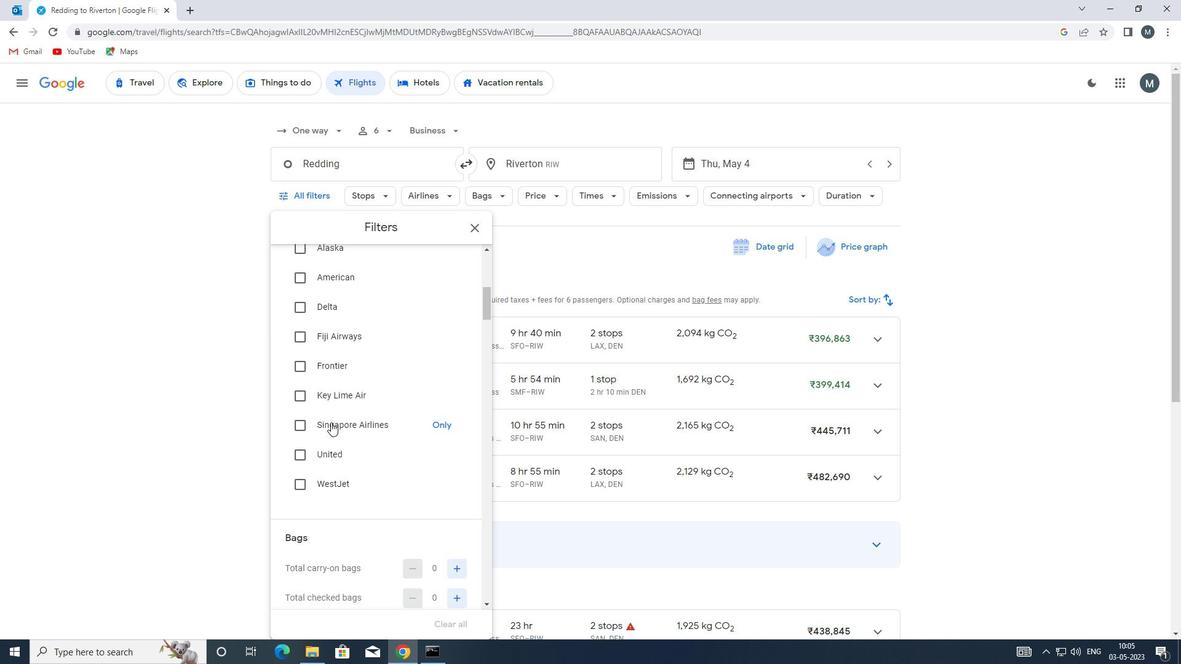 
Action: Mouse scrolled (355, 411) with delta (0, 0)
Screenshot: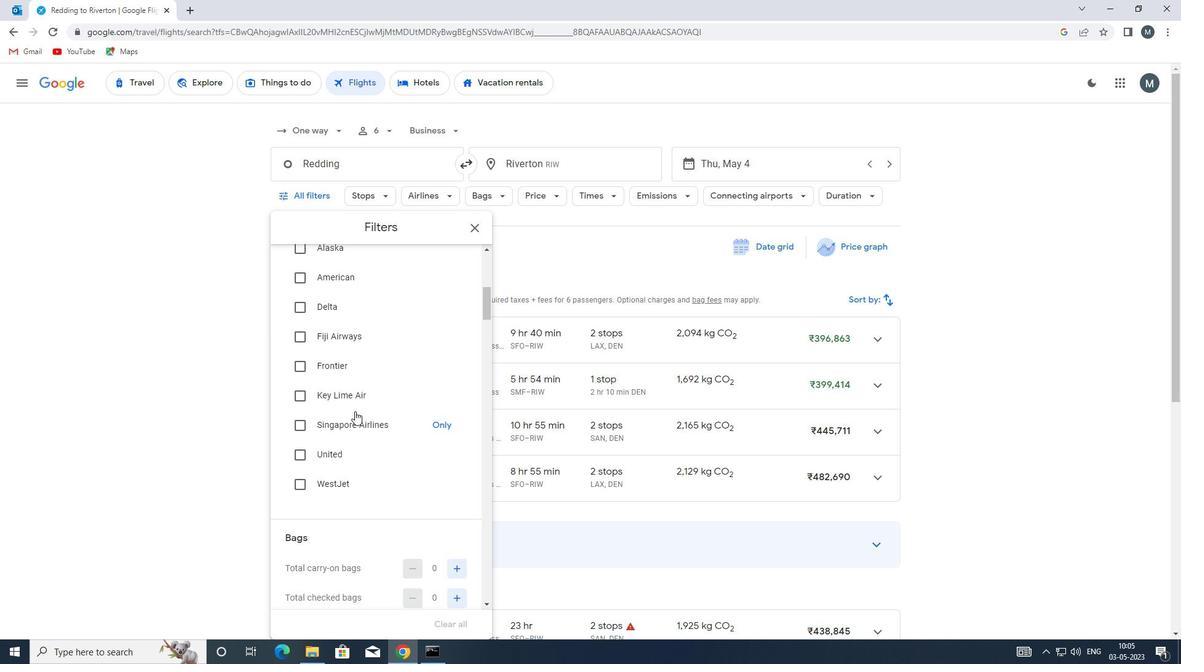 
Action: Mouse moved to (353, 412)
Screenshot: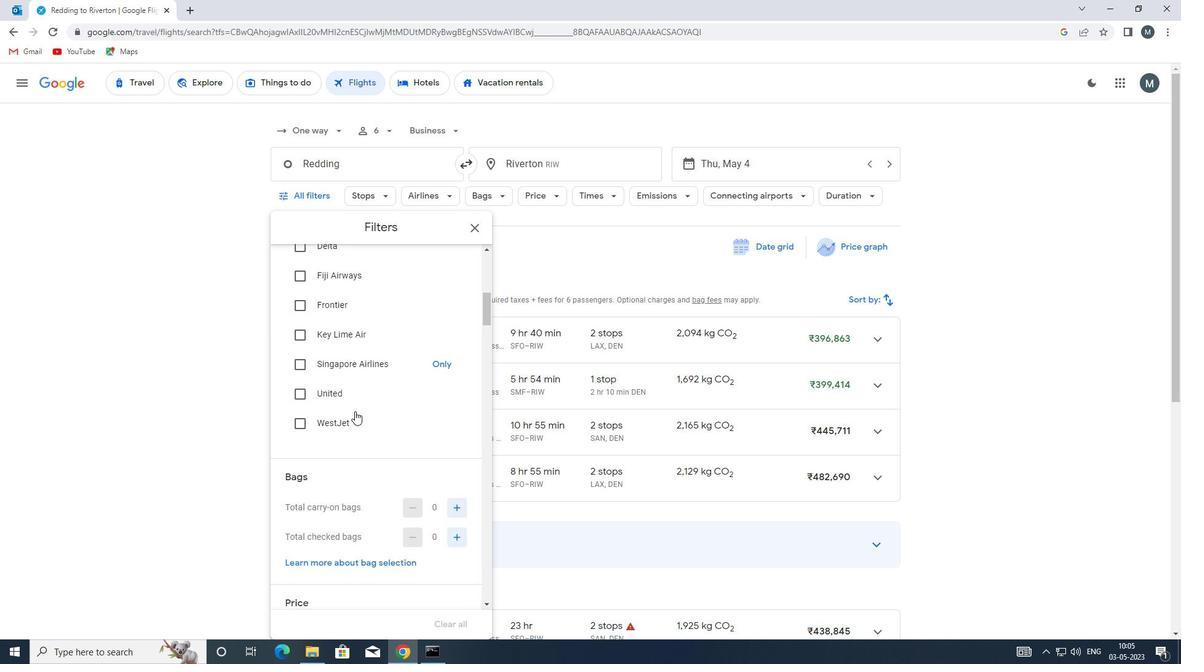 
Action: Mouse scrolled (353, 411) with delta (0, 0)
Screenshot: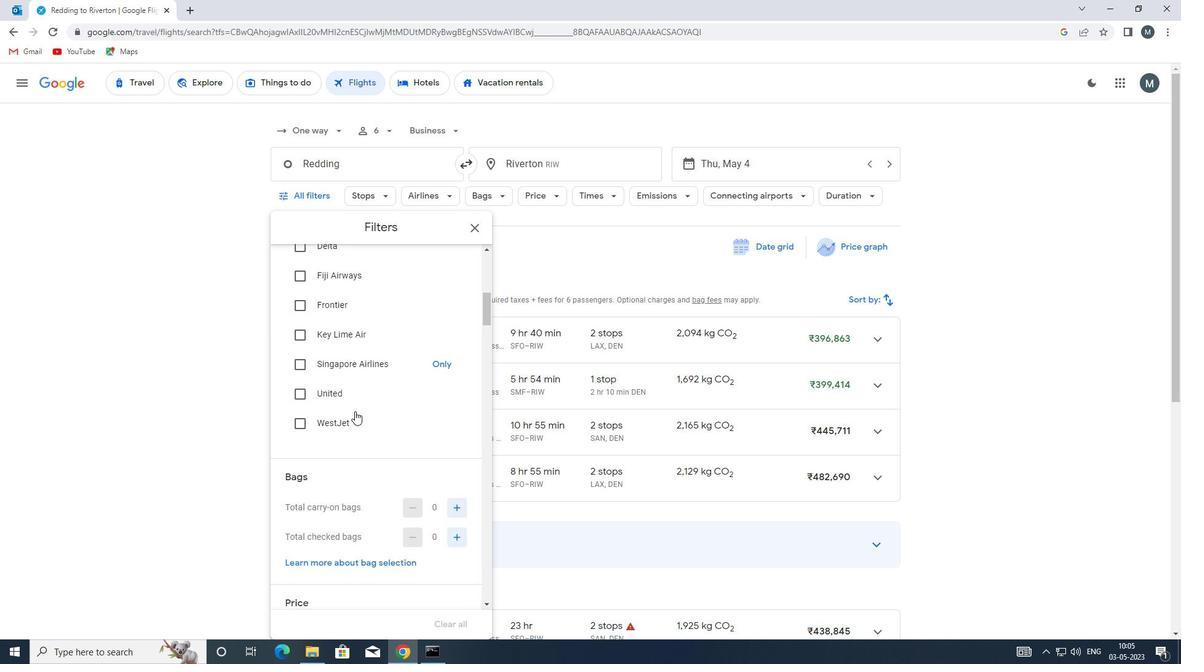 
Action: Mouse moved to (353, 413)
Screenshot: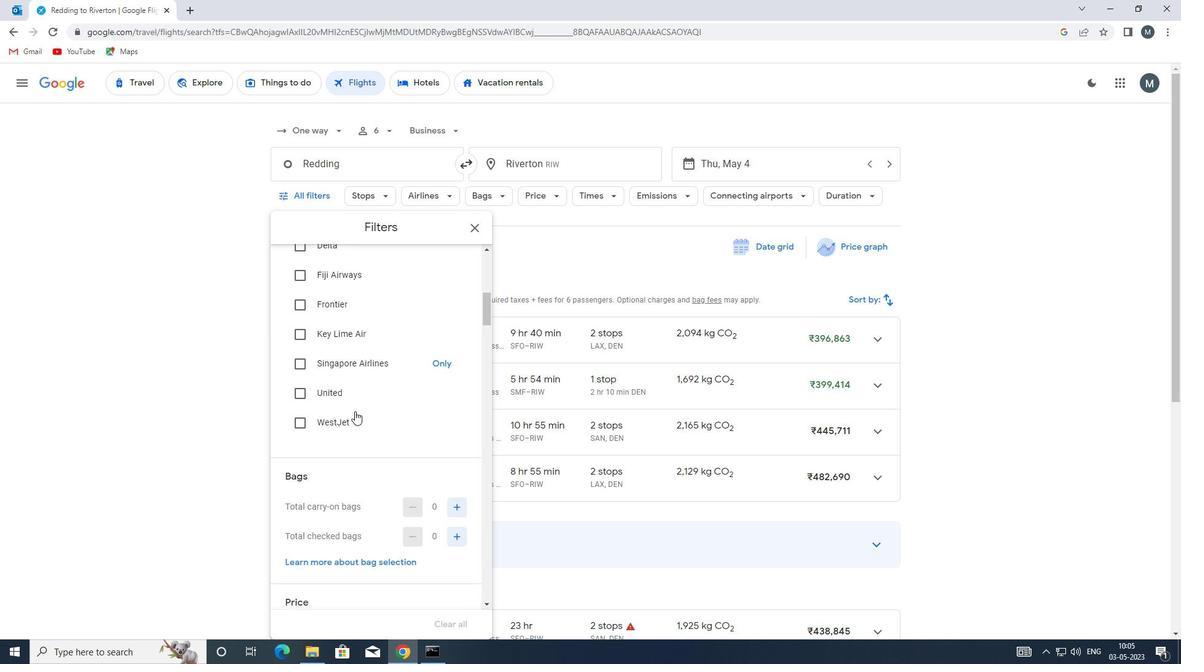 
Action: Mouse scrolled (353, 412) with delta (0, 0)
Screenshot: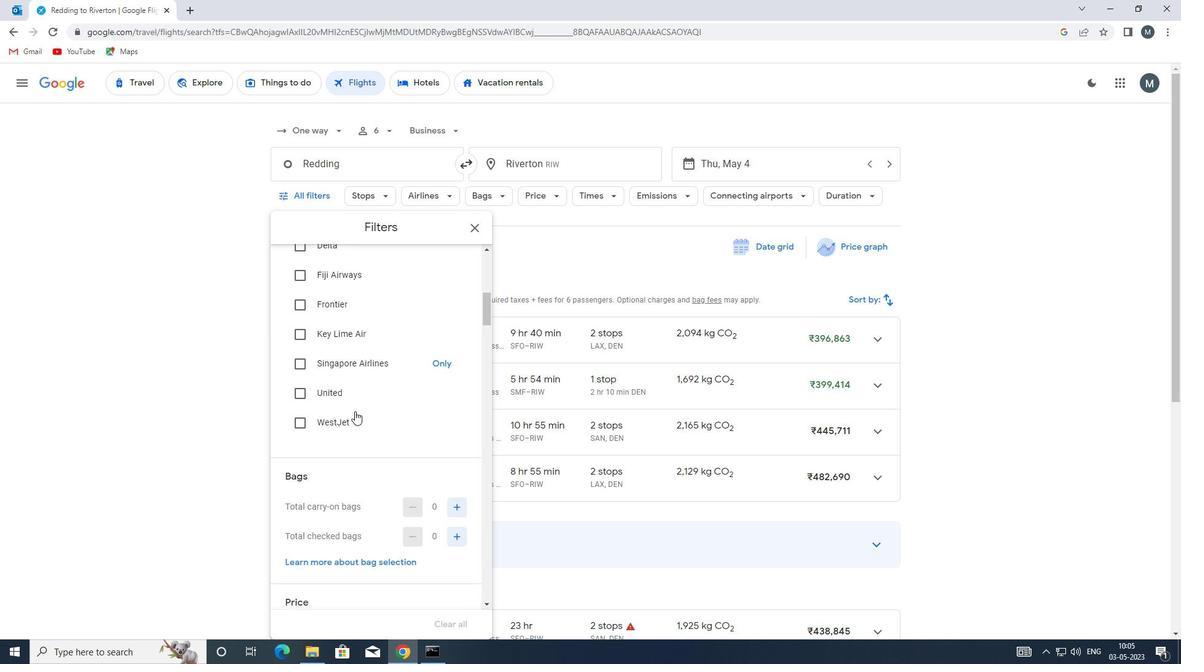 
Action: Mouse moved to (457, 414)
Screenshot: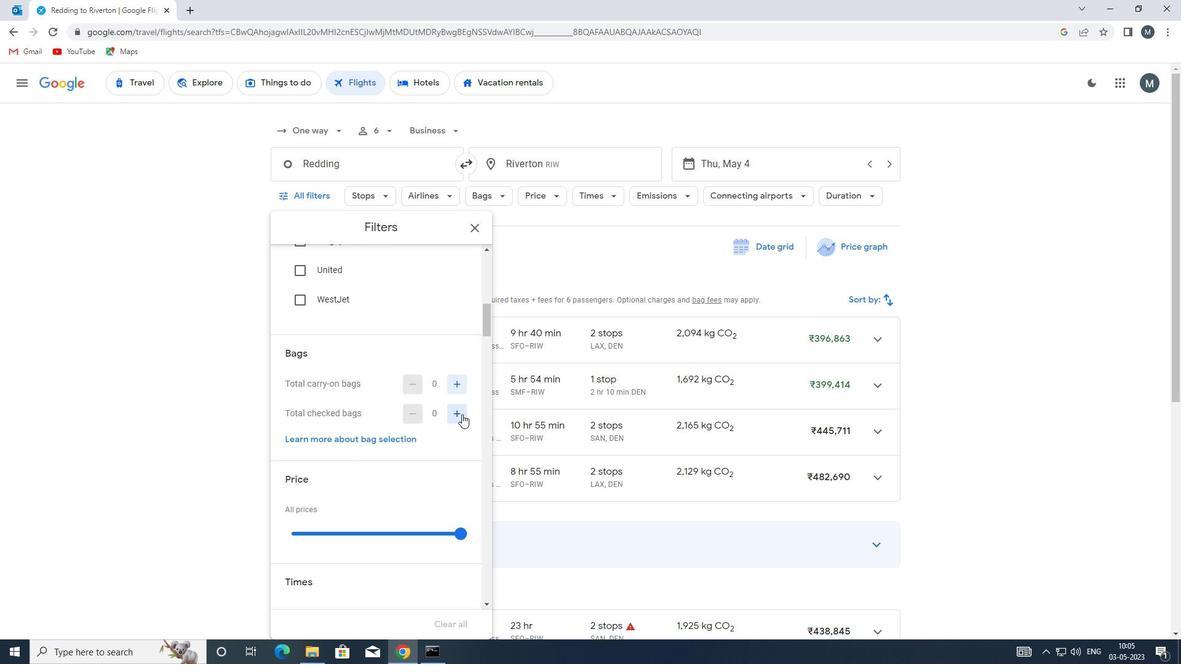 
Action: Mouse pressed left at (457, 414)
Screenshot: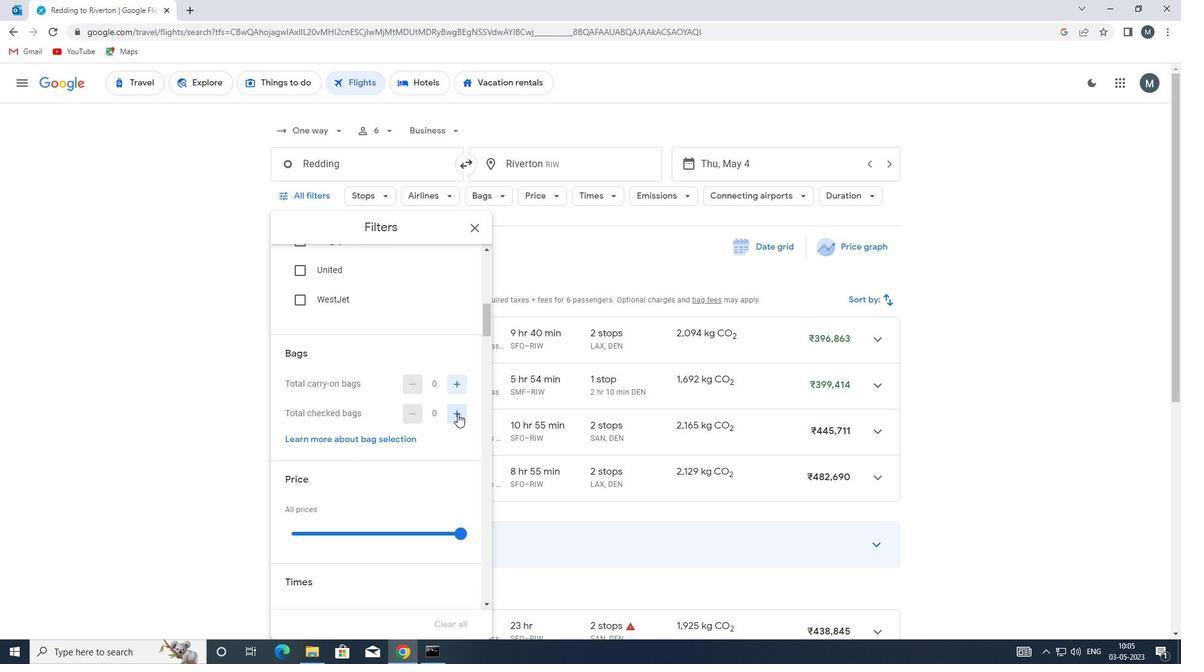 
Action: Mouse moved to (419, 408)
Screenshot: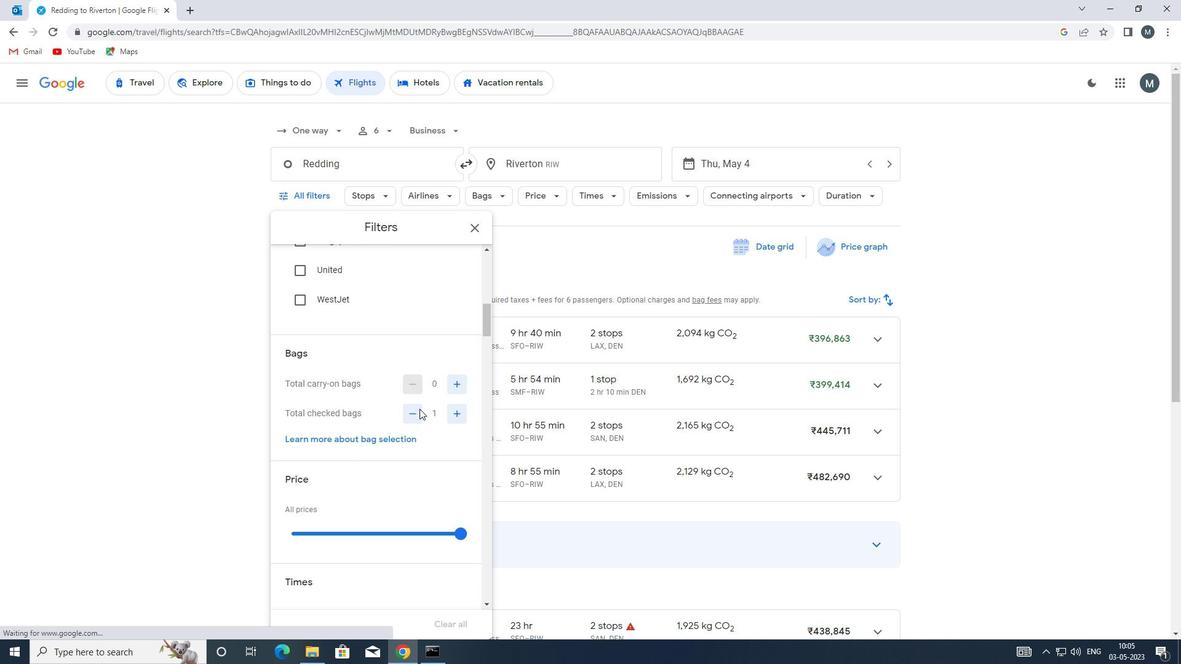 
Action: Mouse scrolled (419, 407) with delta (0, 0)
Screenshot: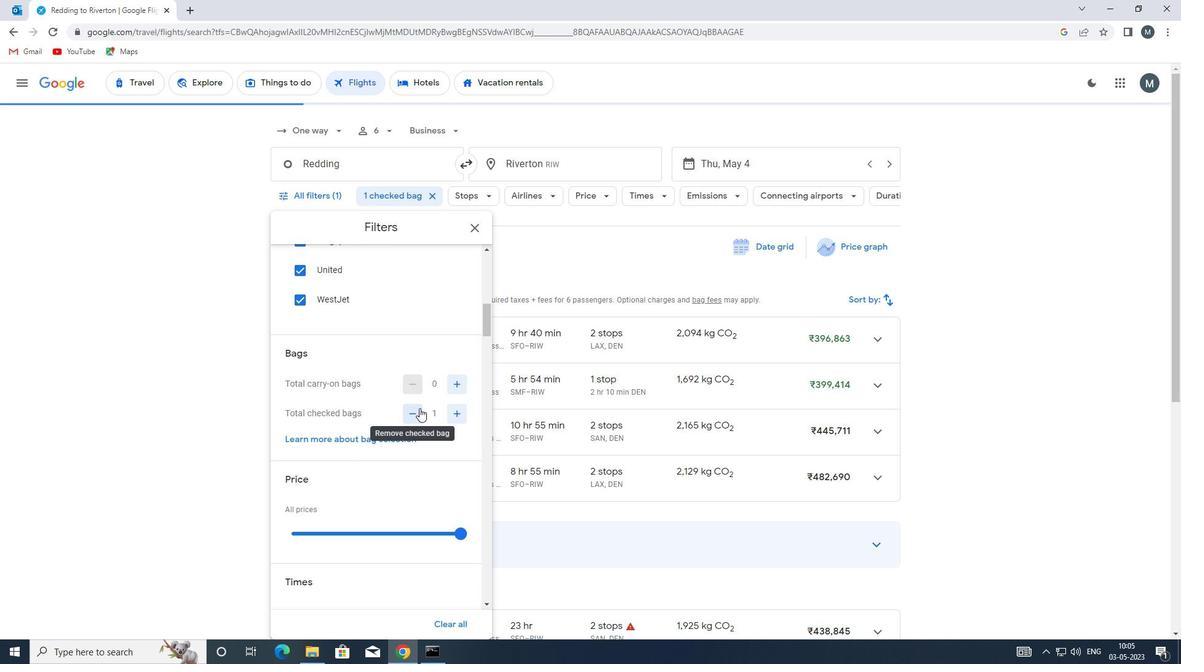 
Action: Mouse scrolled (419, 407) with delta (0, 0)
Screenshot: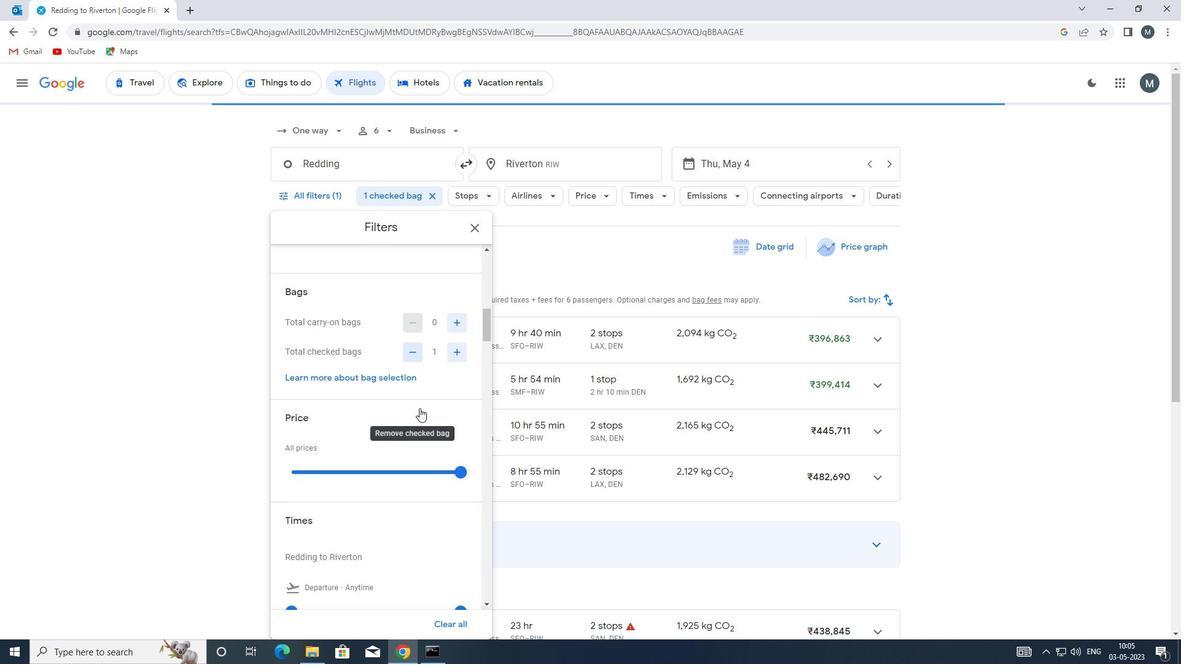 
Action: Mouse moved to (382, 407)
Screenshot: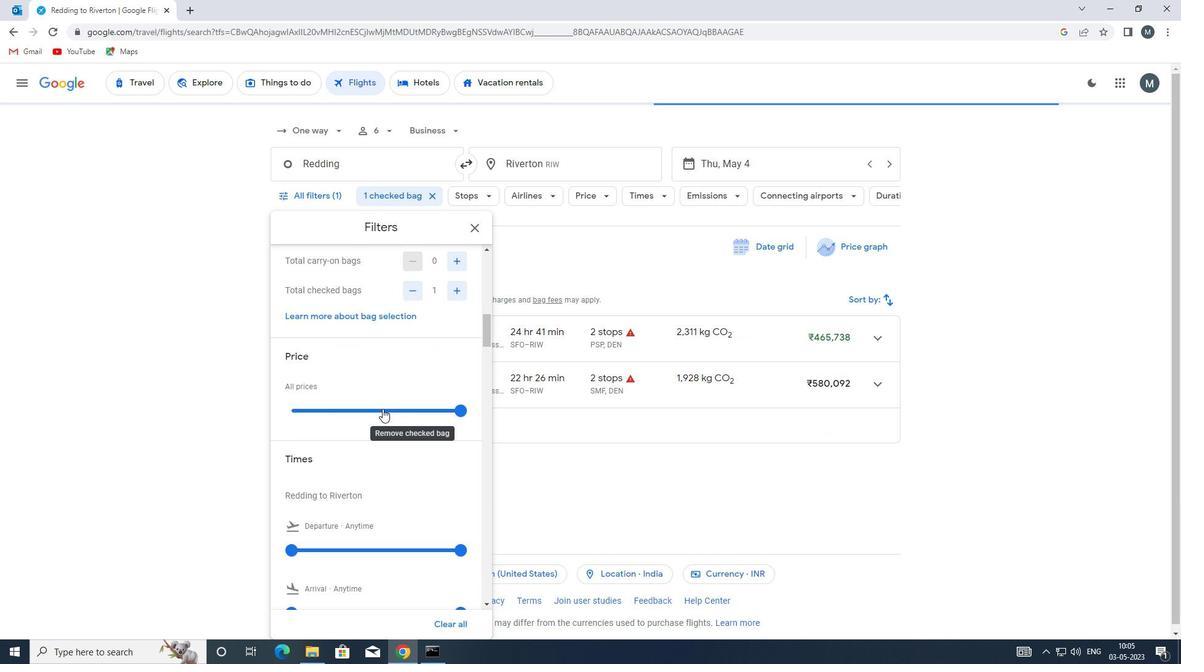
Action: Mouse pressed left at (382, 407)
Screenshot: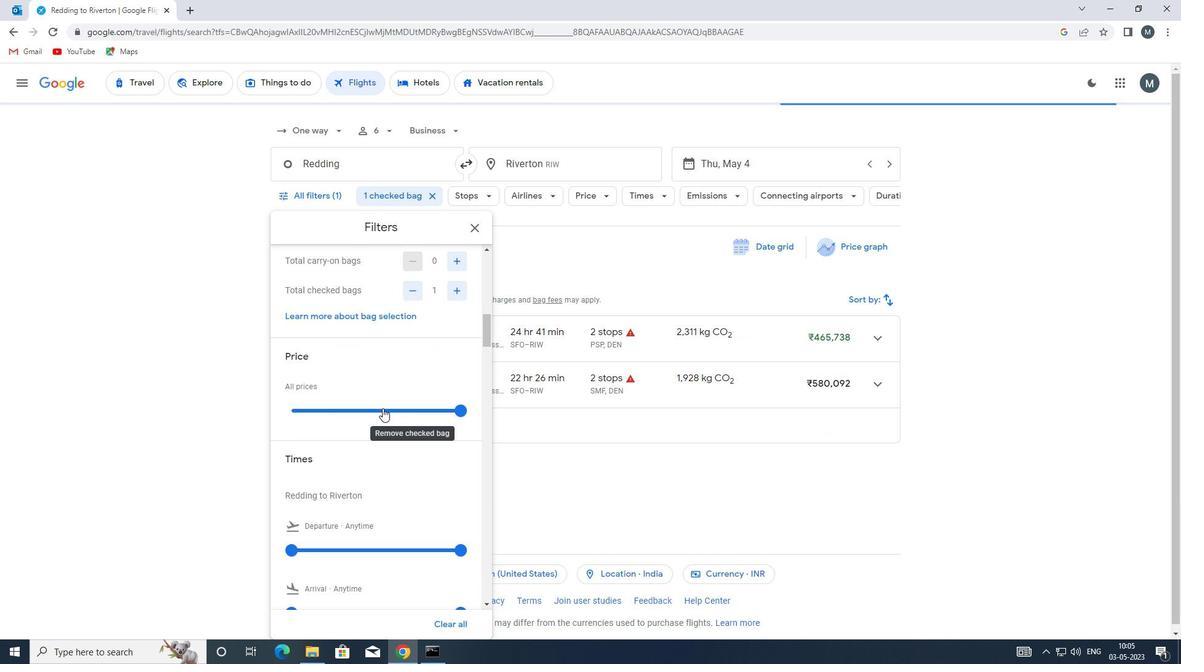 
Action: Mouse moved to (382, 407)
Screenshot: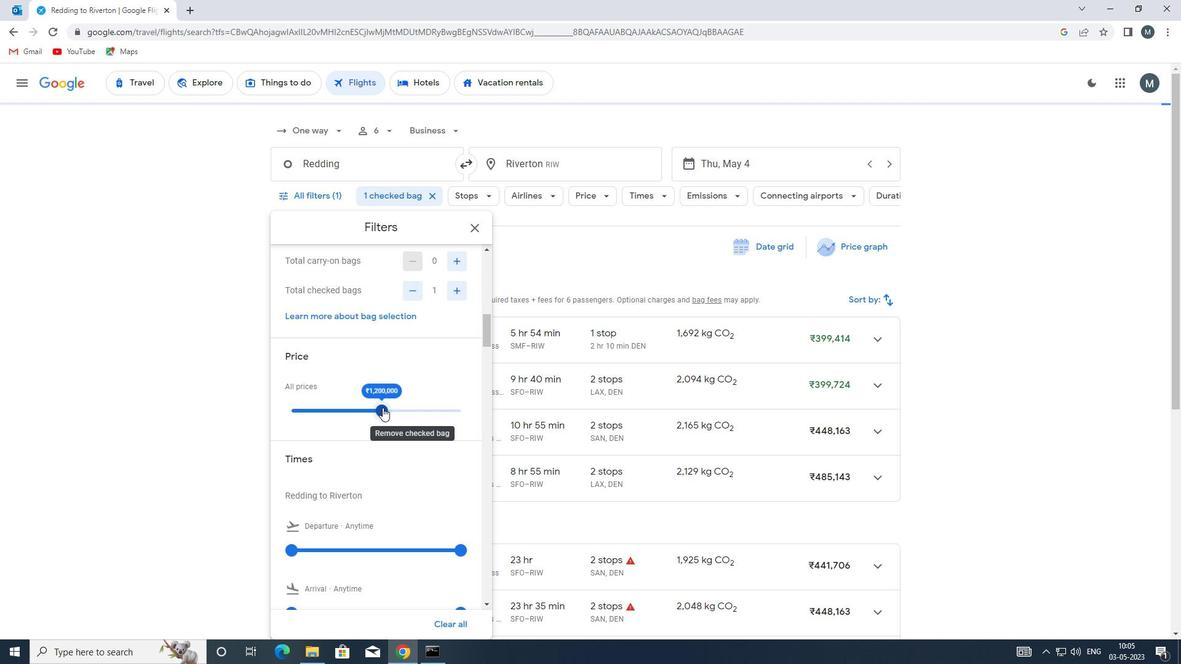 
Action: Mouse pressed left at (382, 407)
Screenshot: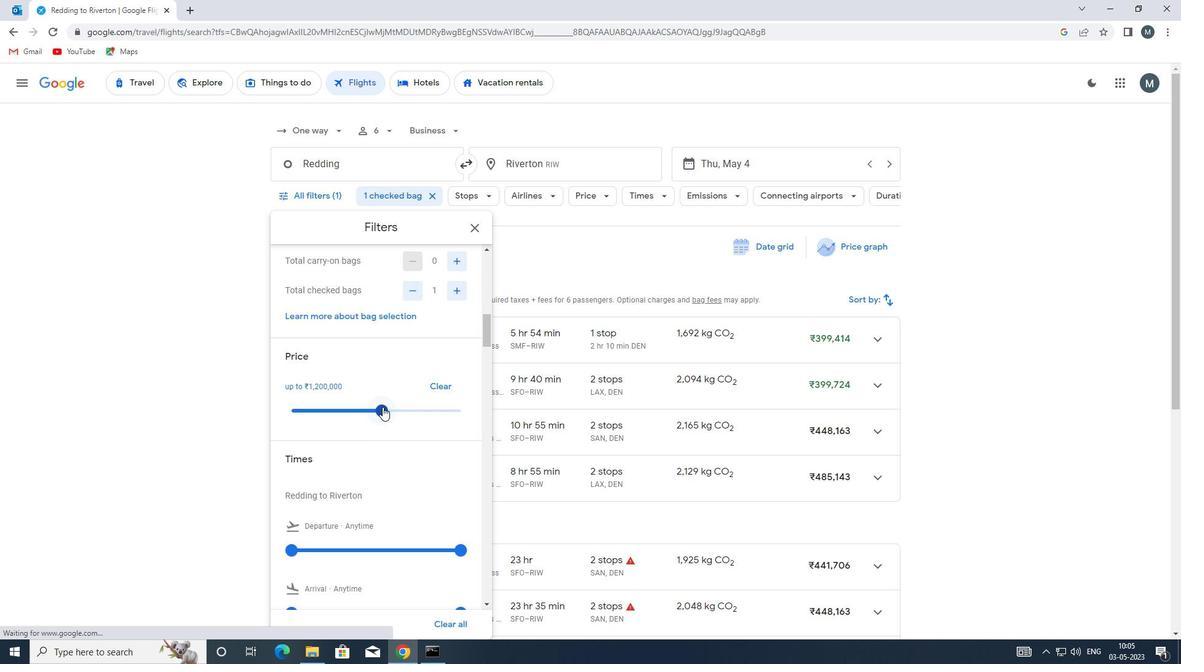 
Action: Mouse moved to (380, 389)
Screenshot: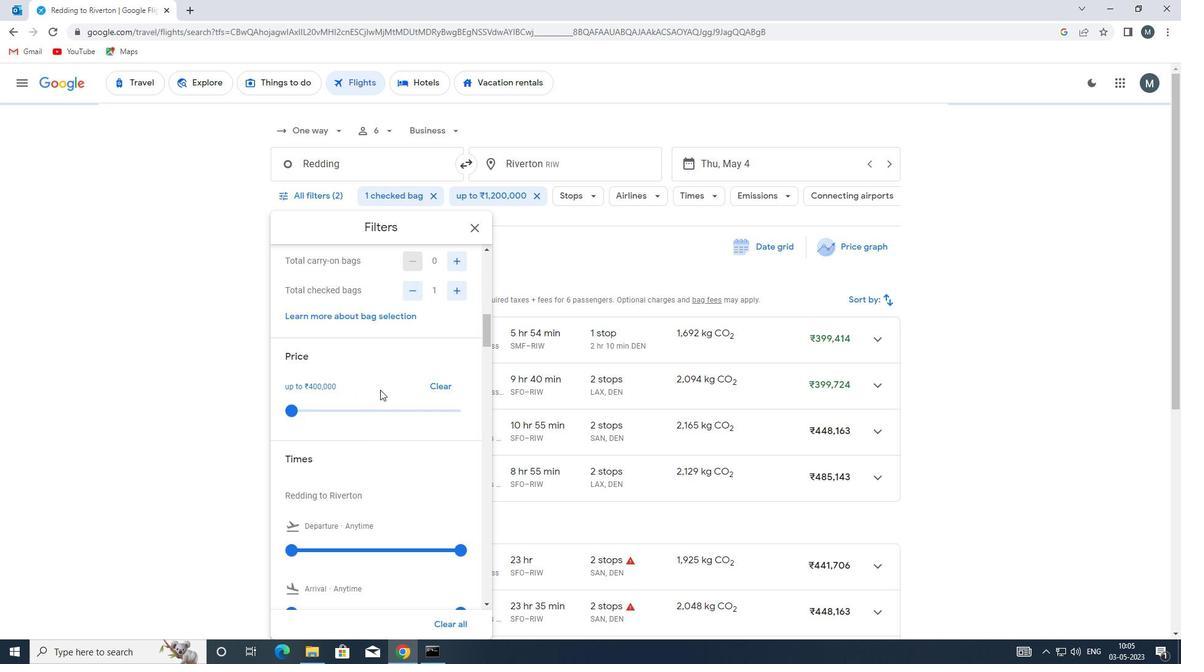 
Action: Mouse scrolled (380, 388) with delta (0, 0)
Screenshot: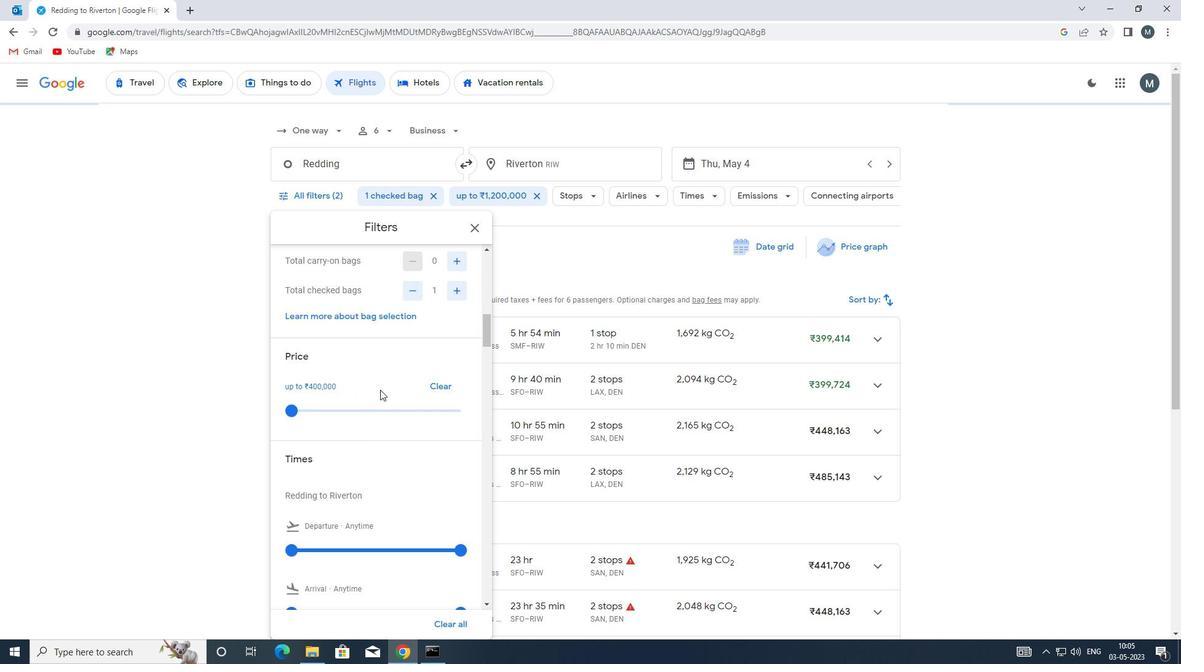 
Action: Mouse scrolled (380, 388) with delta (0, 0)
Screenshot: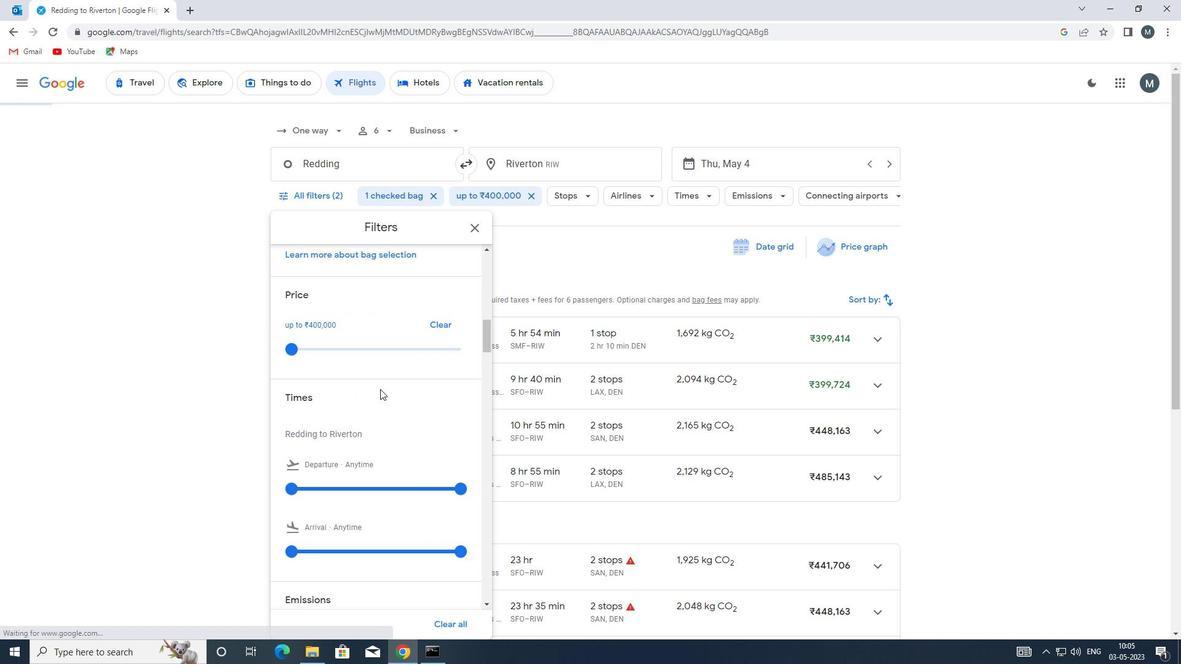 
Action: Mouse moved to (380, 390)
Screenshot: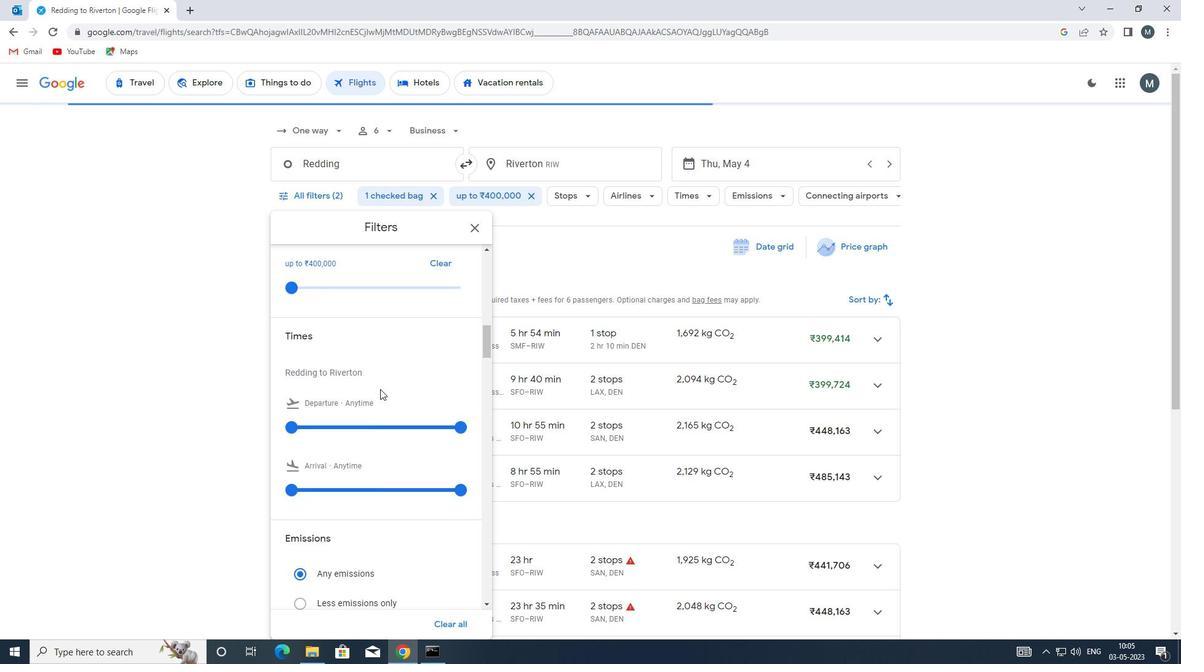 
Action: Mouse scrolled (380, 390) with delta (0, 0)
Screenshot: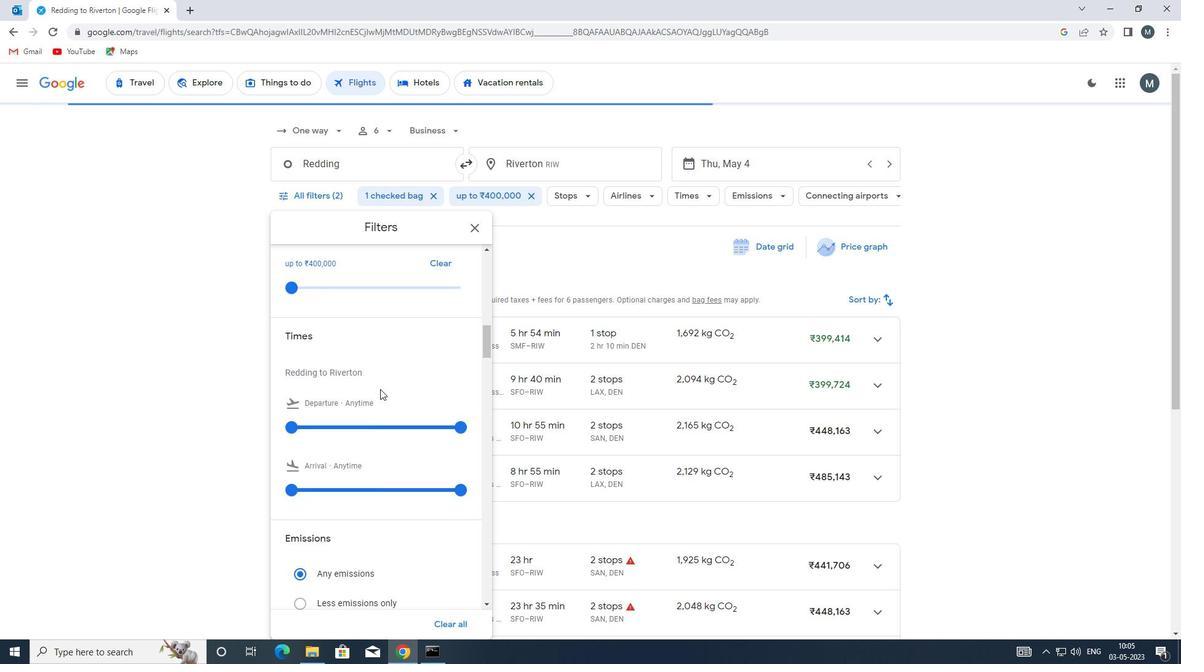 
Action: Mouse moved to (287, 364)
Screenshot: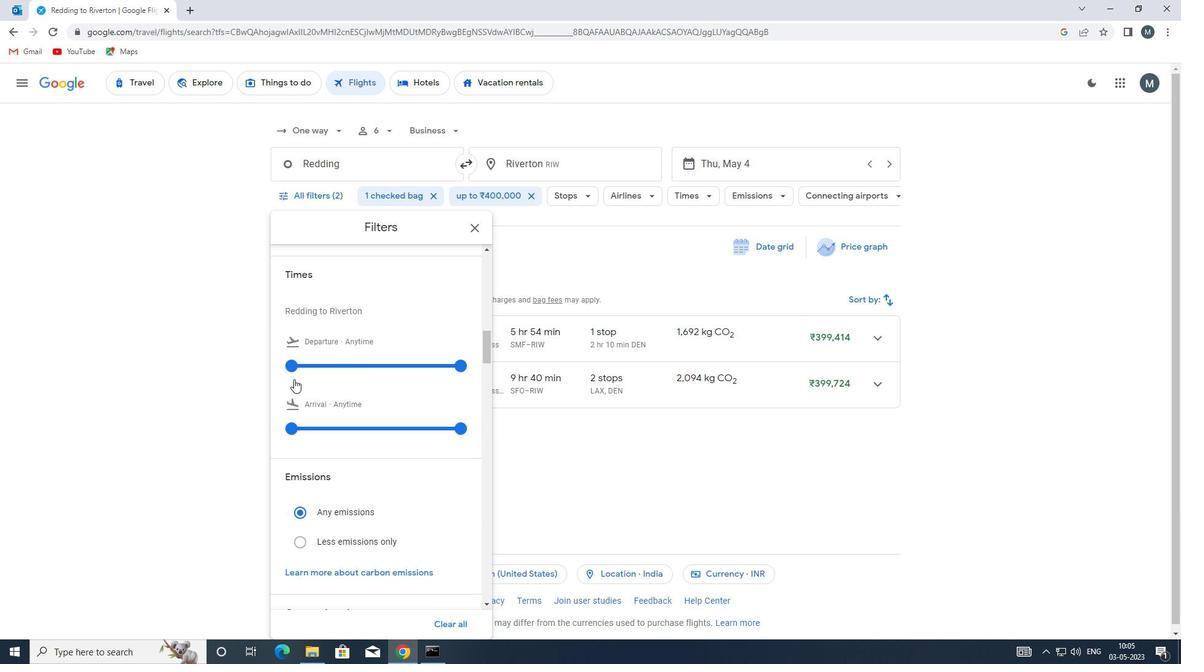 
Action: Mouse pressed left at (287, 364)
Screenshot: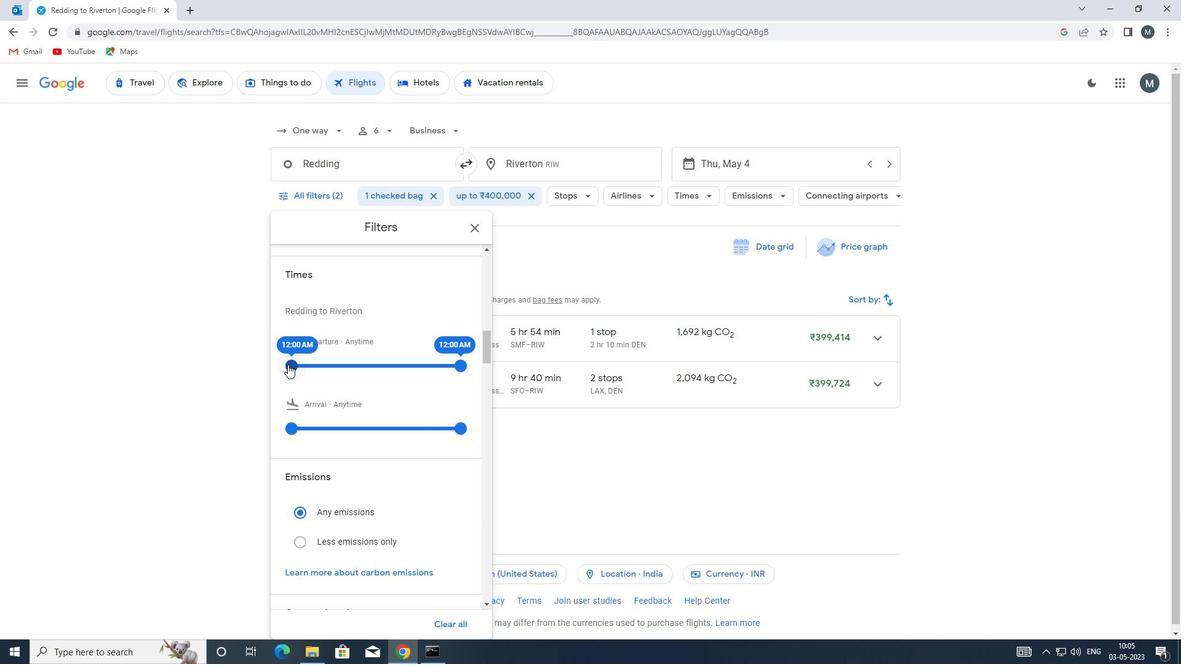 
Action: Mouse moved to (455, 365)
Screenshot: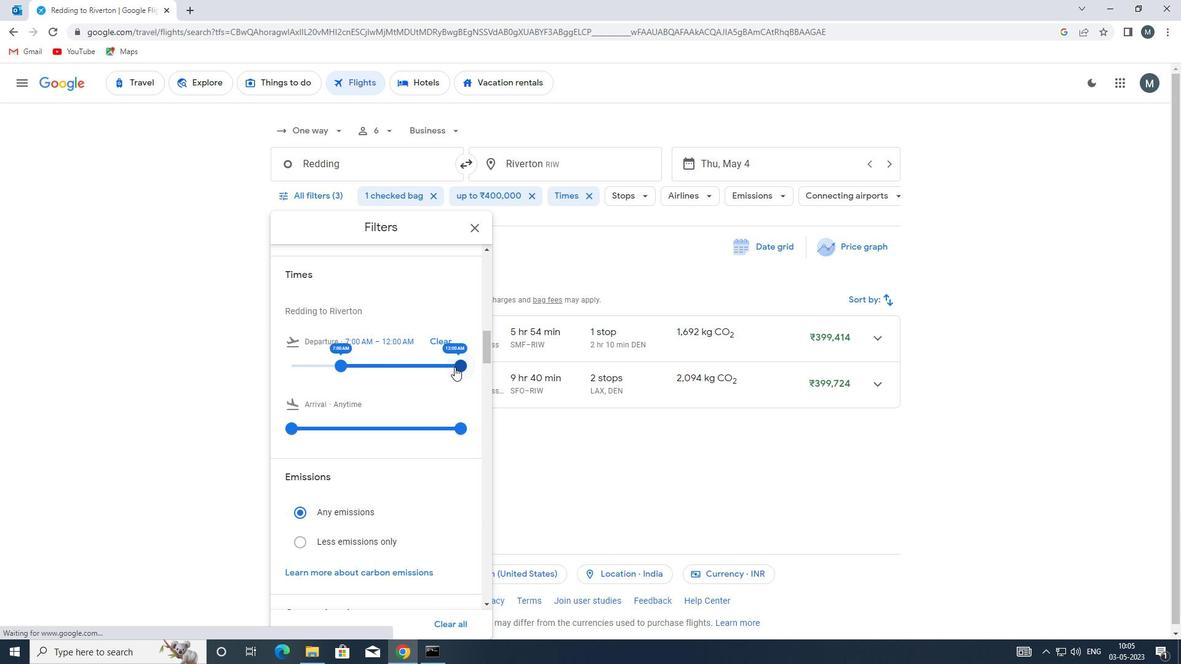 
Action: Mouse pressed left at (455, 365)
Screenshot: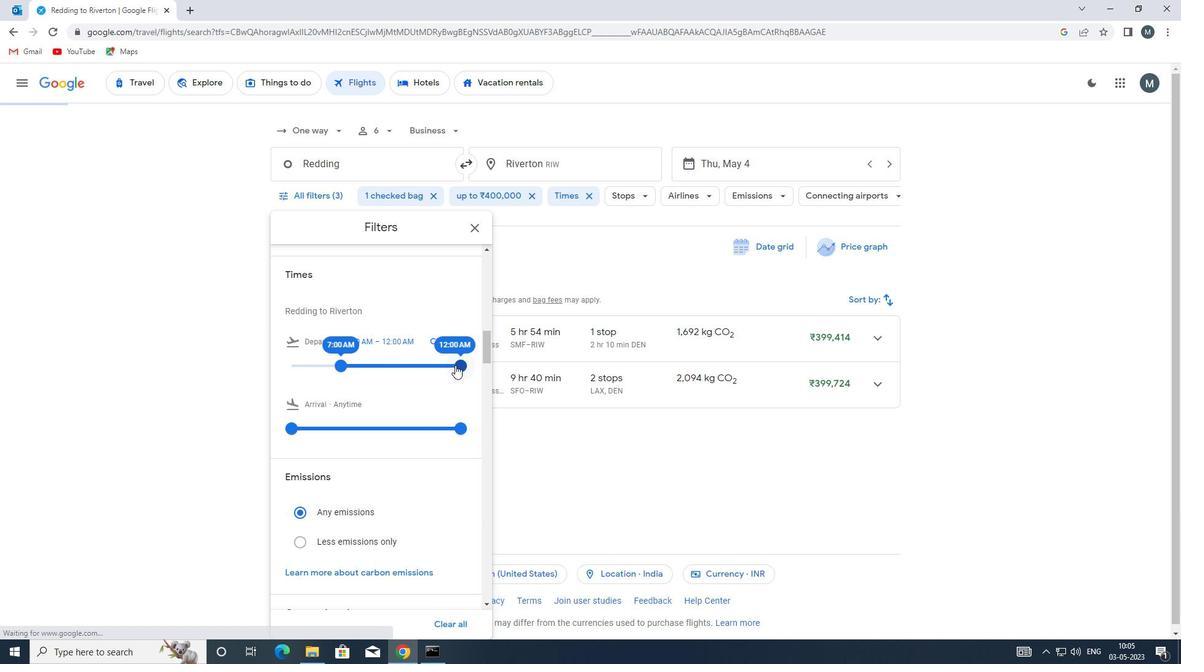 
Action: Mouse moved to (352, 355)
Screenshot: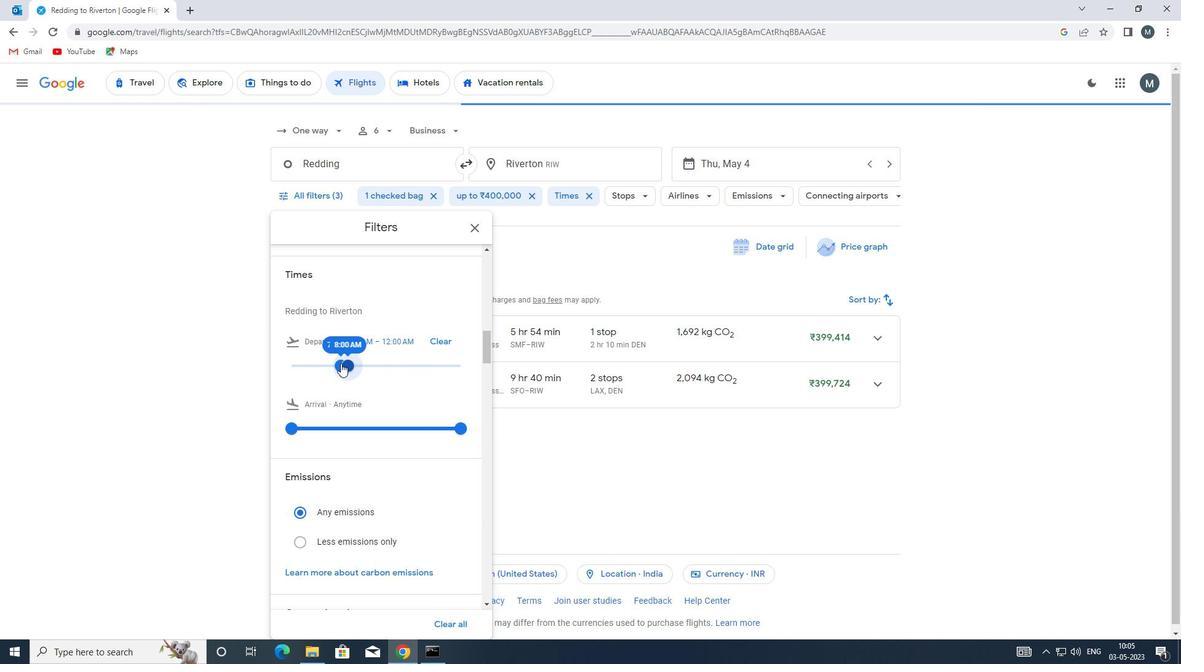 
Action: Mouse scrolled (352, 354) with delta (0, 0)
Screenshot: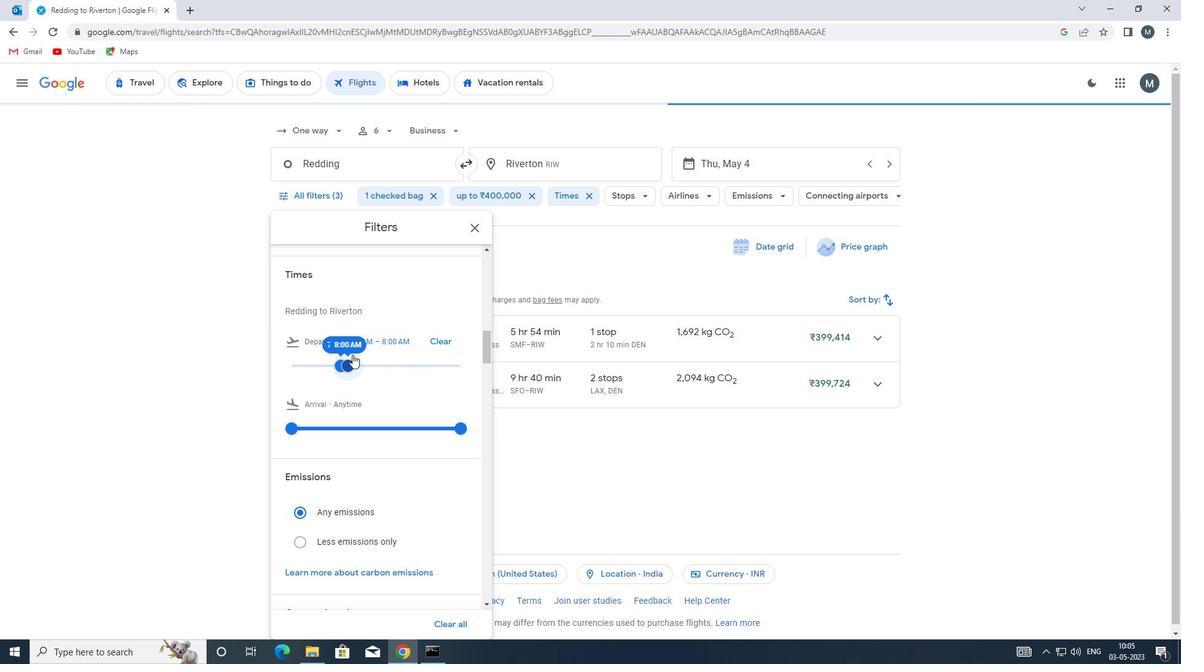 
Action: Mouse scrolled (352, 354) with delta (0, 0)
Screenshot: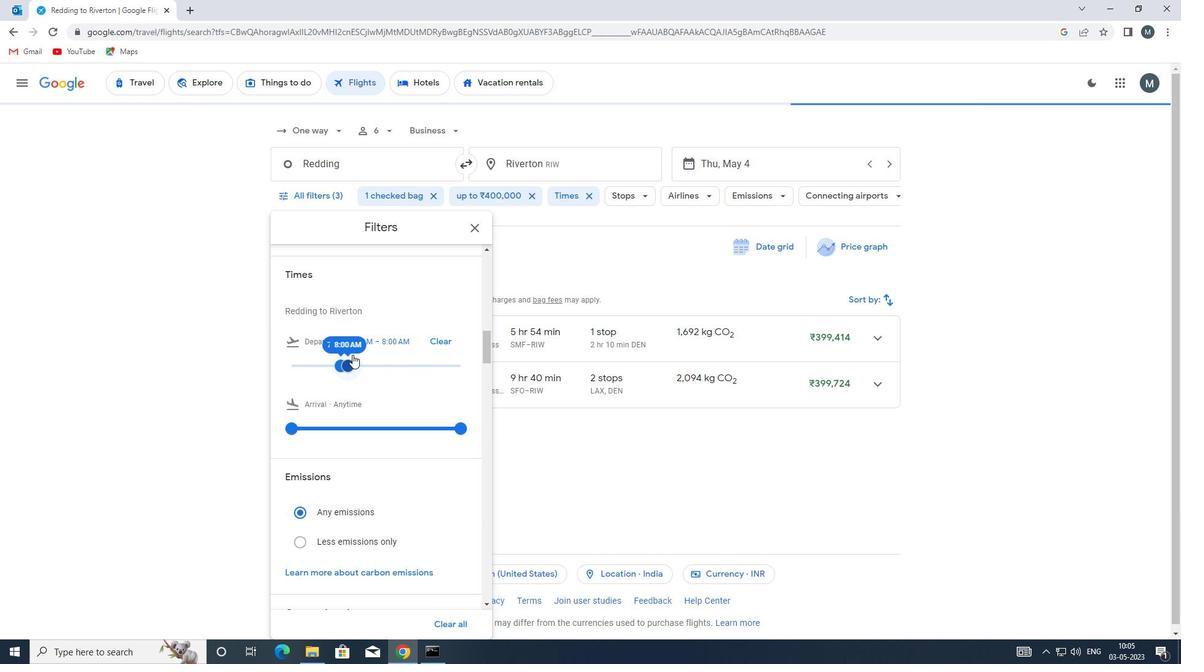
Action: Mouse moved to (471, 229)
Screenshot: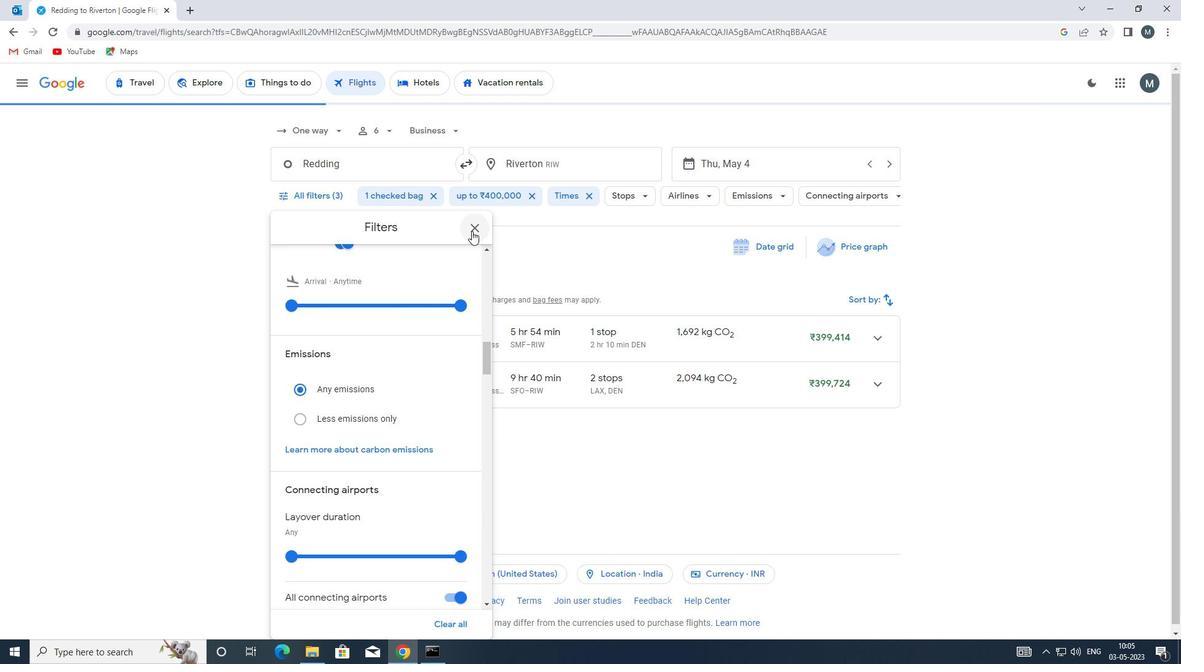 
Action: Mouse pressed left at (471, 229)
Screenshot: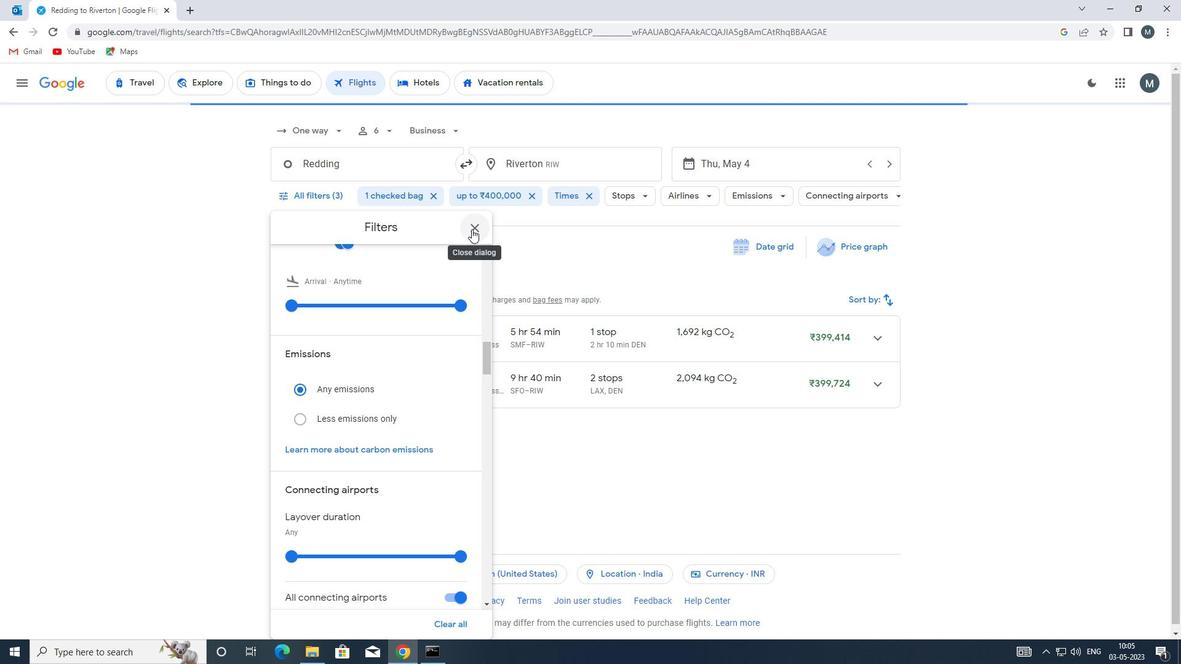 
Action: Mouse moved to (471, 229)
Screenshot: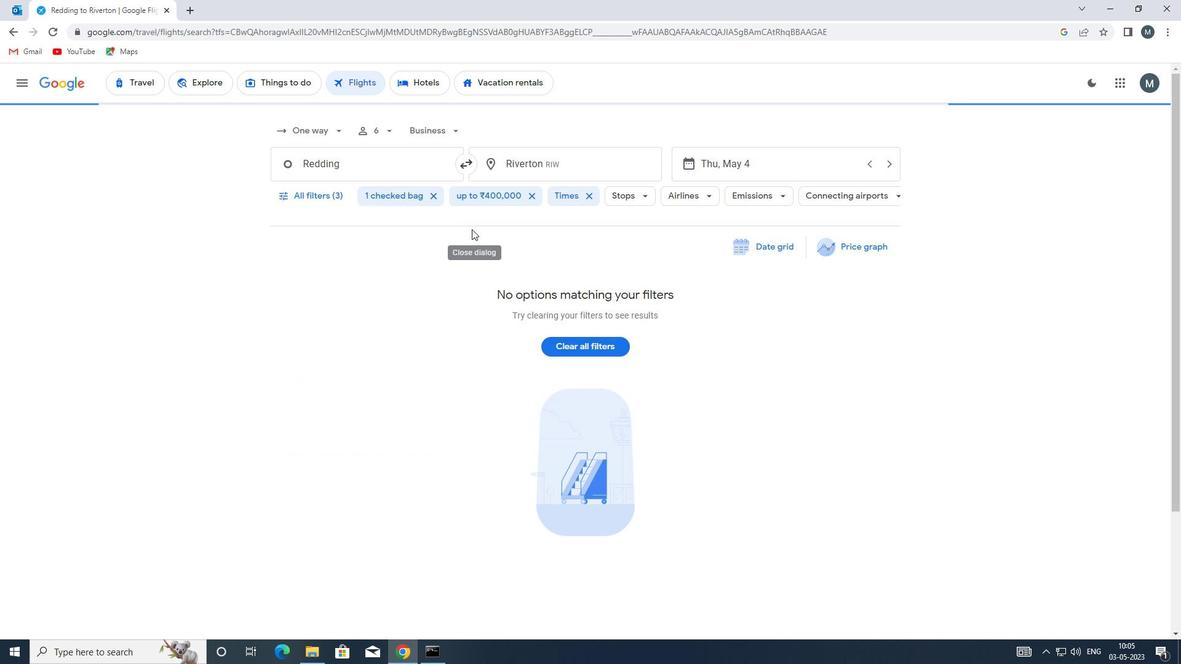 
